 Task: open an excel sheet and write heading  Money ManagerAdd Descriptions in a column and its values below  'Salary, Rent, Groceries, Utilities, Dining out, Transportation & Entertainment. 'Add Categories in next column and its values below  Income, Expense, Expense, Expense, Expense, Expense & Expense. Add Amount in next column and its values below  $2,500, $800, $200, $100, $50, $30 & $100Add Dates in next column and its values below  2023-05-01, 2023-05-05, 2023-05-10, 2023-05-15, 2023-05-20, 2023-05-25 & 2023-05-31Save page Investmentbook
Action: Mouse moved to (36, 191)
Screenshot: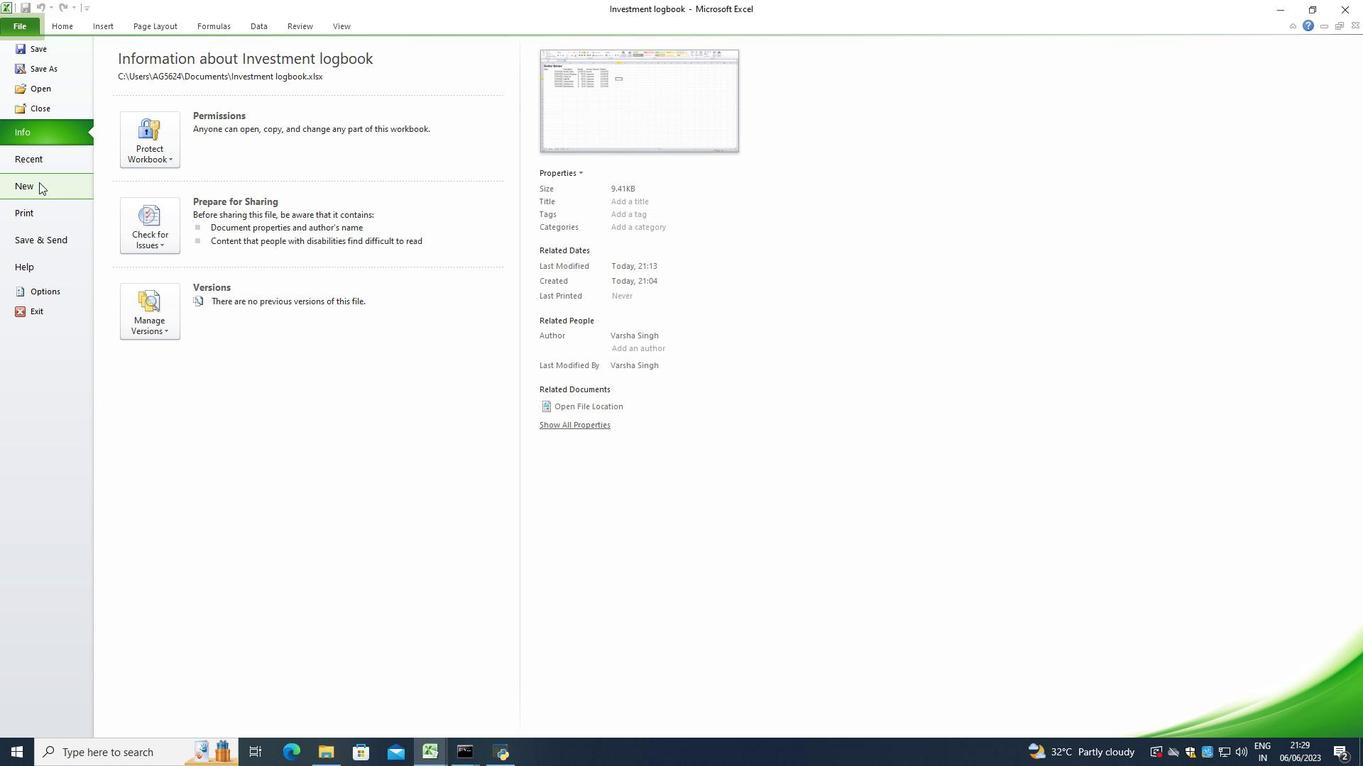 
Action: Mouse pressed left at (36, 191)
Screenshot: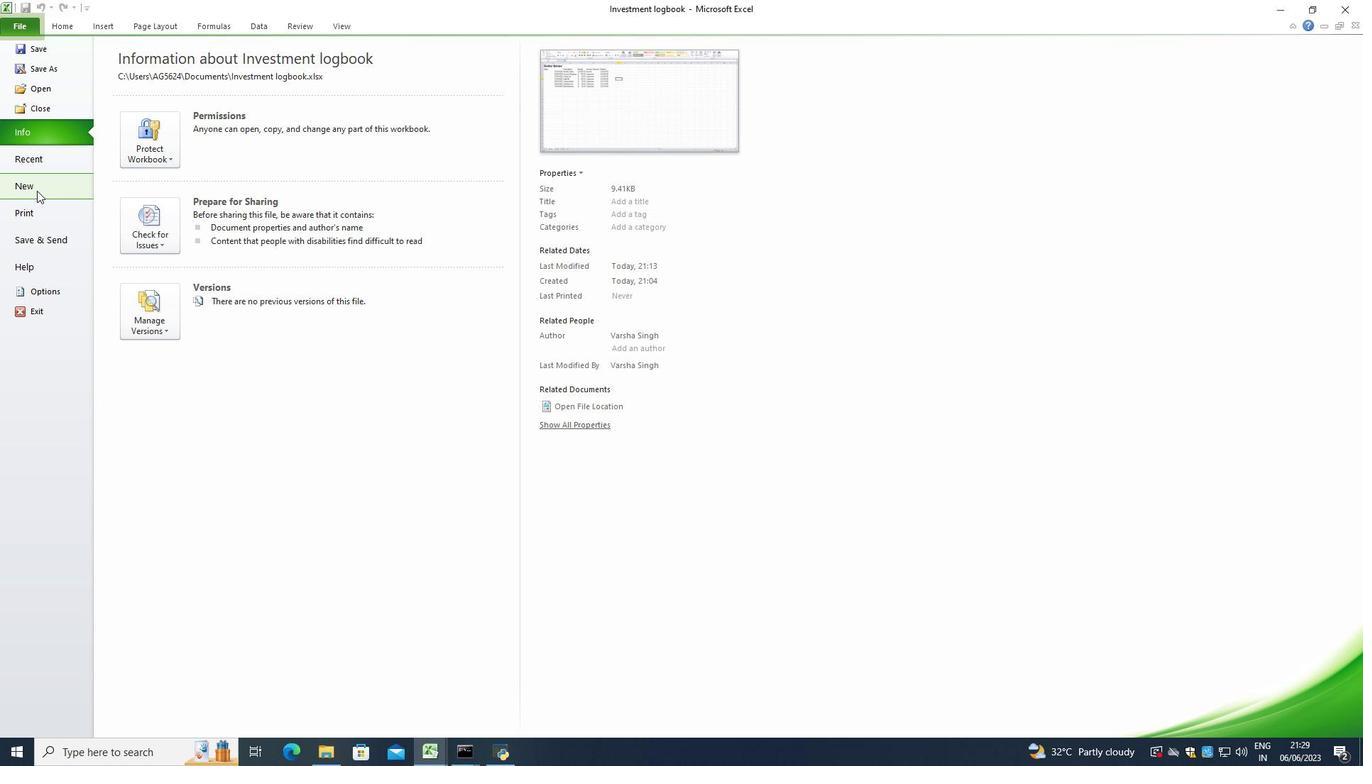 
Action: Mouse moved to (150, 154)
Screenshot: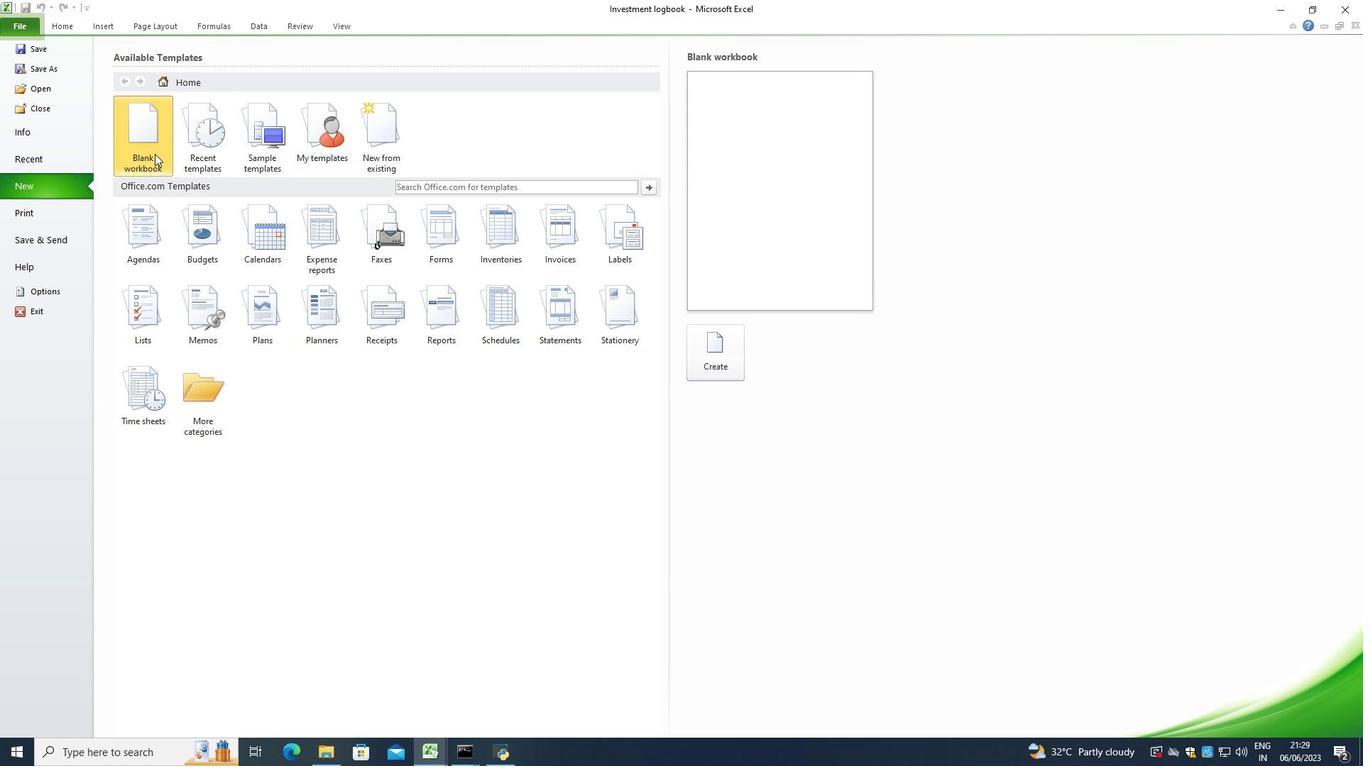 
Action: Mouse pressed left at (150, 154)
Screenshot: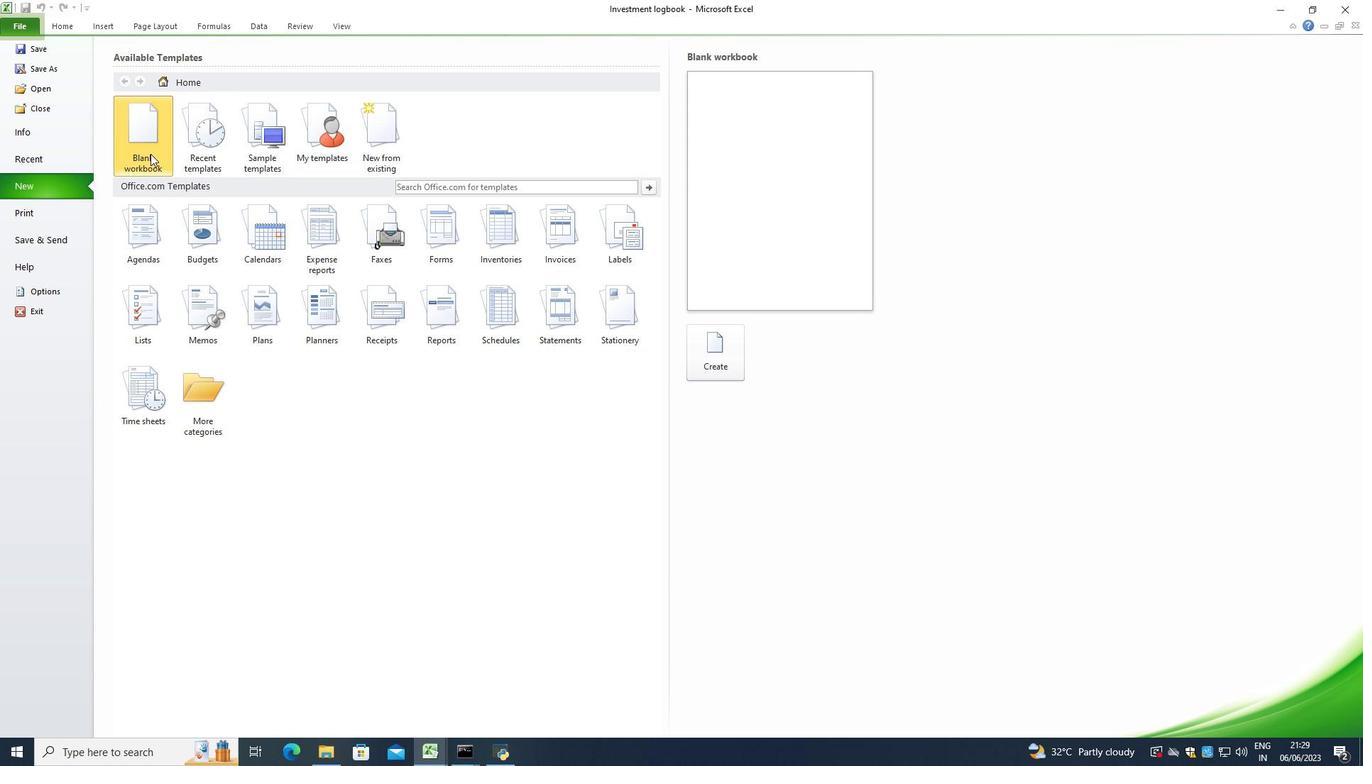 
Action: Mouse moved to (715, 349)
Screenshot: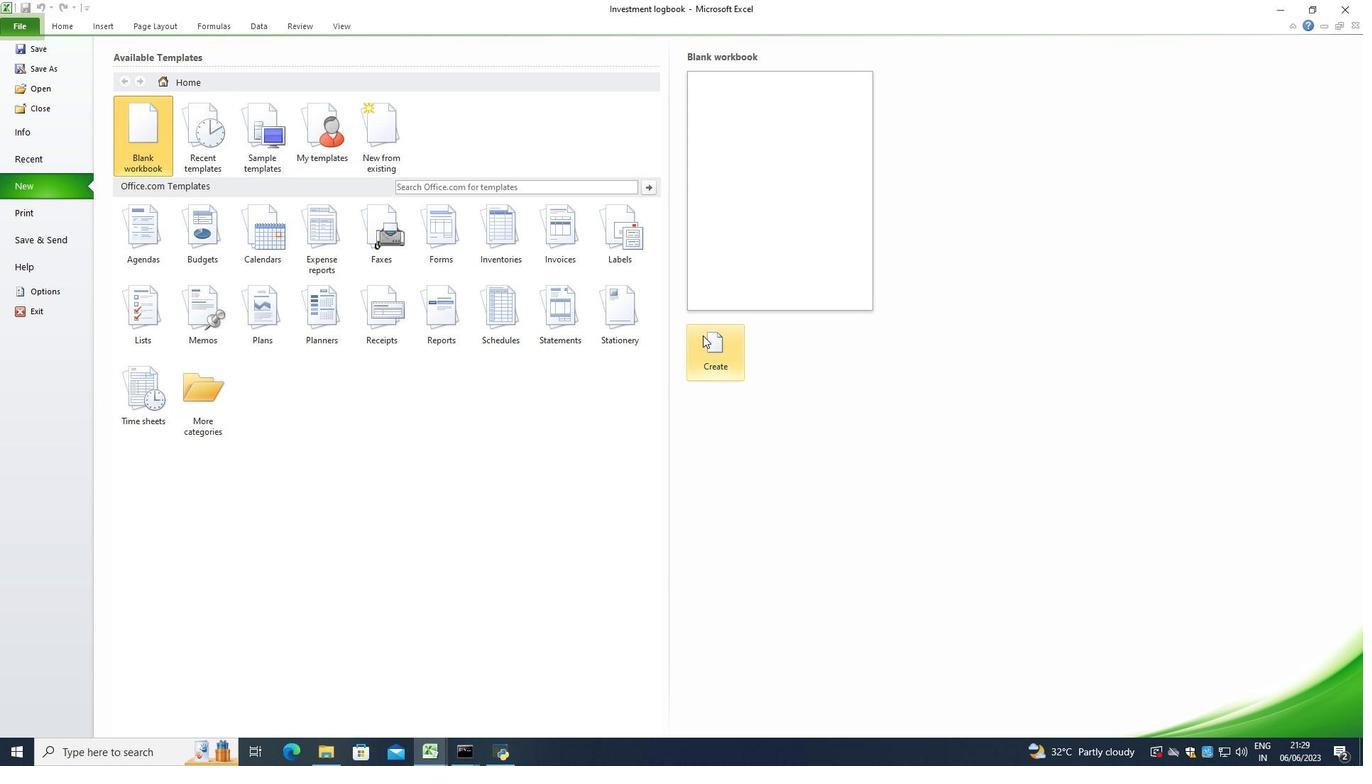 
Action: Mouse pressed left at (715, 349)
Screenshot: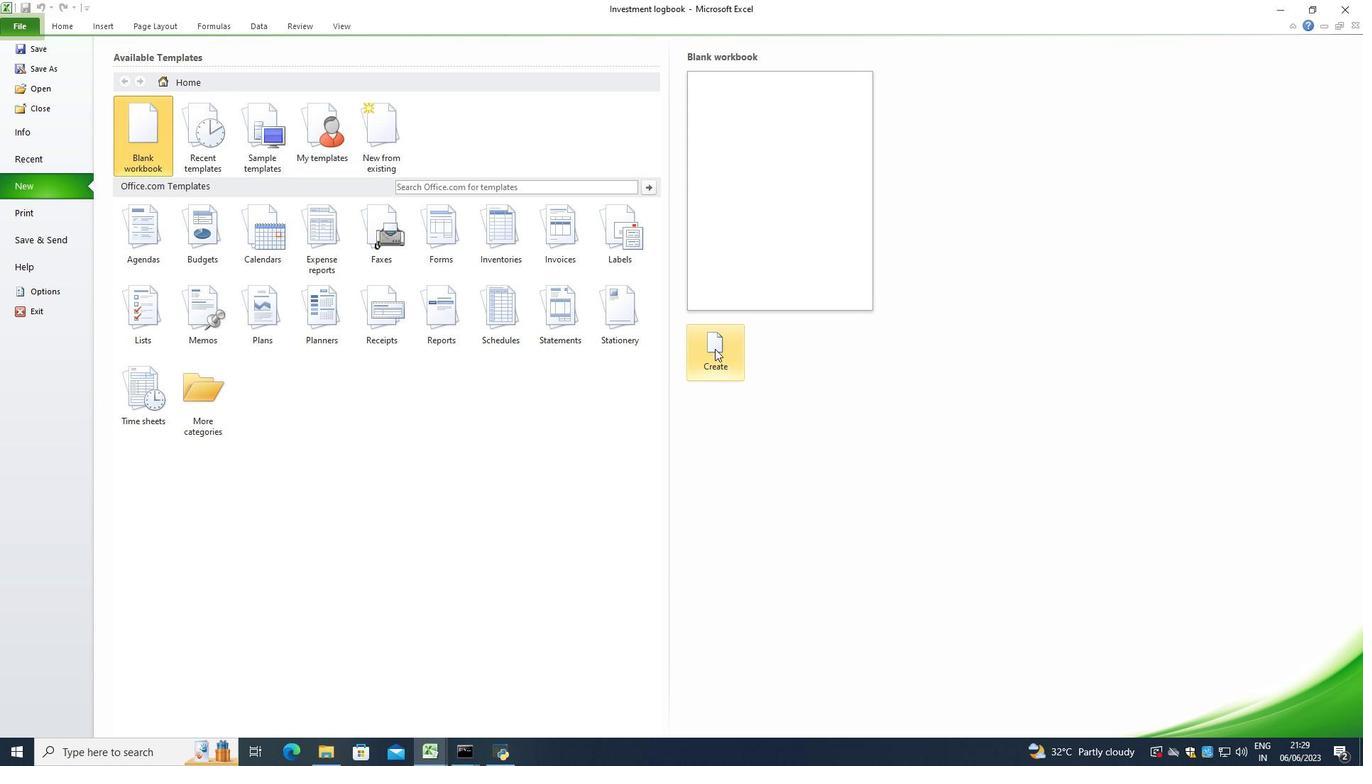 
Action: Mouse moved to (551, 321)
Screenshot: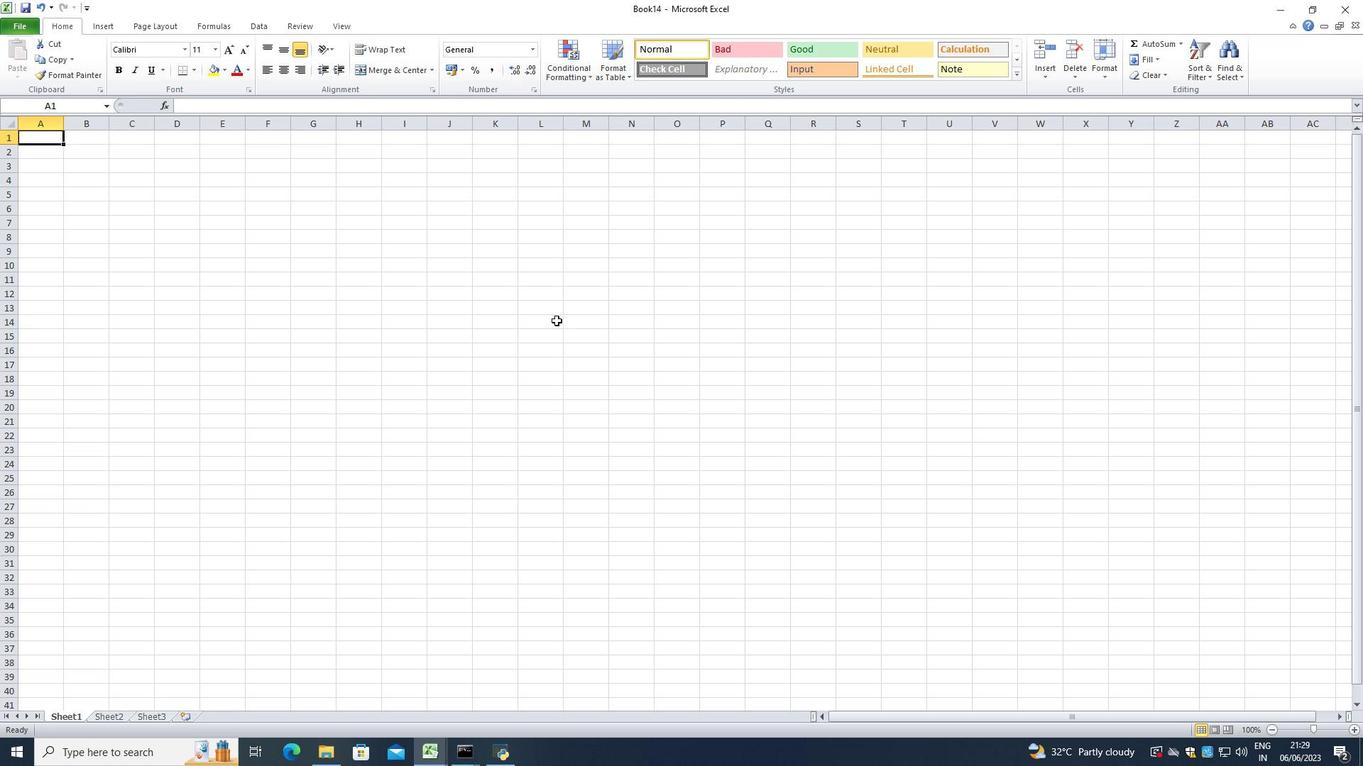 
Action: Key pressed <Key.shift><Key.shift><Key.shift>Money<Key.space><Key.shift>Manager<Key.enter><Key.shift><Key.shift><Key.shift><Key.shift><Key.shift><Key.shift><Key.shift><Key.shift><Key.shift>Descriptions<Key.enter><Key.shift><Key.shift><Key.shift><Key.shift><Key.shift>SA<Key.backspace>alary<Key.enter><Key.shift><Key.shift><Key.shift><Key.shift><Key.shift>Rent<Key.enter><Key.shift><Key.shift><Key.shift><Key.shift><Key.shift><Key.shift><Key.shift><Key.shift><Key.shift><Key.shift><Key.shift><Key.shift><Key.shift><Key.shift><Key.shift><Key.shift><Key.shift><Key.shift><Key.shift><Key.shift><Key.shift><Key.shift><Key.shift><Key.shift>Groceries<Key.enter><Key.shift><Key.shift><Key.shift><Key.shift><Key.shift><Key.shift><Key.shift><Key.shift><Key.shift><Key.shift><Key.shift><Key.shift><Key.shift><Key.shift><Key.shift><Key.shift><Key.shift><Key.shift><Key.shift><Key.shift><Key.shift><Key.shift><Key.shift><Key.shift><Key.shift><Key.shift>Utilities<Key.enter><Key.shift><Key.shift>Dining<Key.space><Key.shift>Out<Key.enter><Key.shift><Key.shift><Key.shift><Key.shift><Key.shift><Key.shift><Key.shift><Key.shift><Key.shift><Key.shift><Key.shift>Transportation<Key.space><Key.shift><Key.shift><Key.shift><Key.shift><Key.shift><Key.shift><Key.shift>Entertainment<Key.shift_r><Key.shift_r><Key.shift_r><Key.shift_r><Key.shift_r><Key.shift_r><Key.shift_r><Key.shift_r><Key.shift_r><Key.shift_r><Key.shift_r><Key.shift_r><Key.shift_r><Key.shift_r><Key.shift_r><Key.shift_r><Key.shift_r><Key.shift_r><Key.shift_r><Key.left>
Screenshot: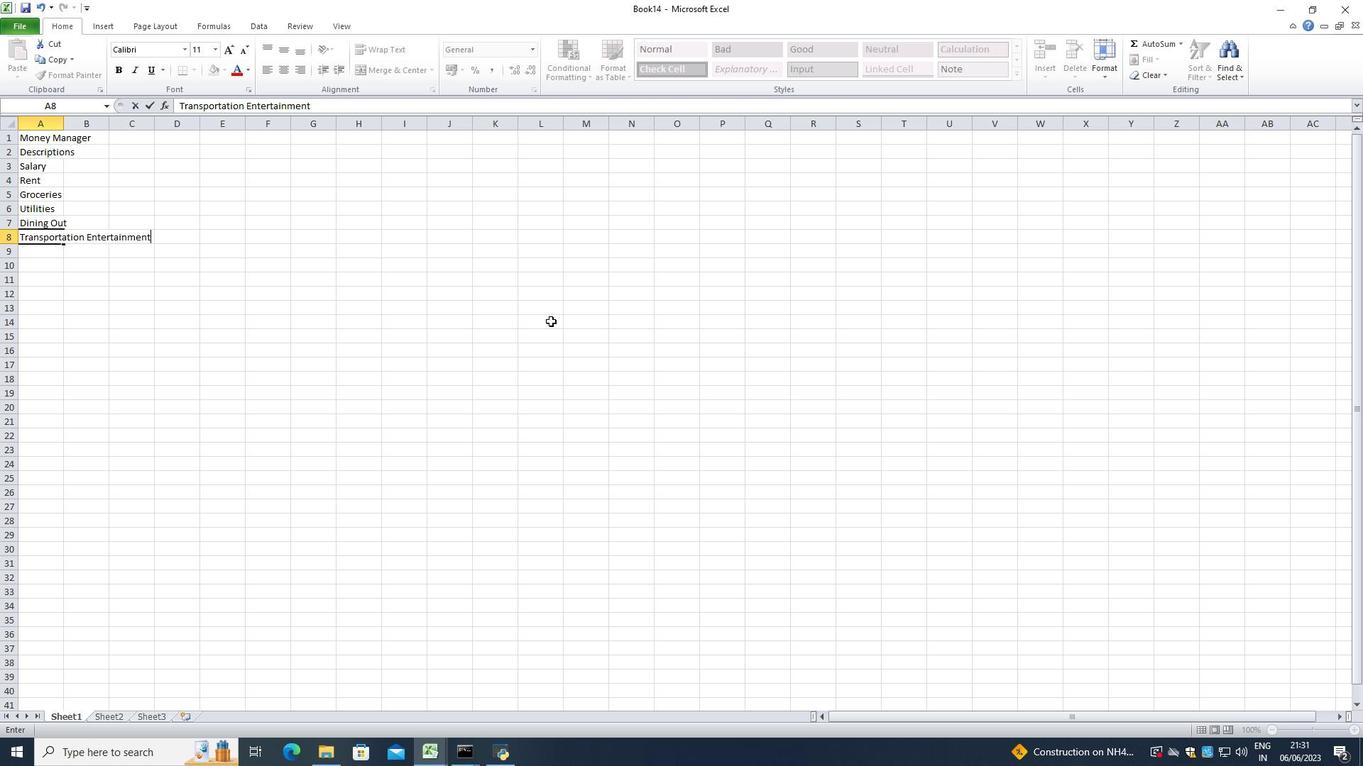 
Action: Mouse moved to (137, 240)
Screenshot: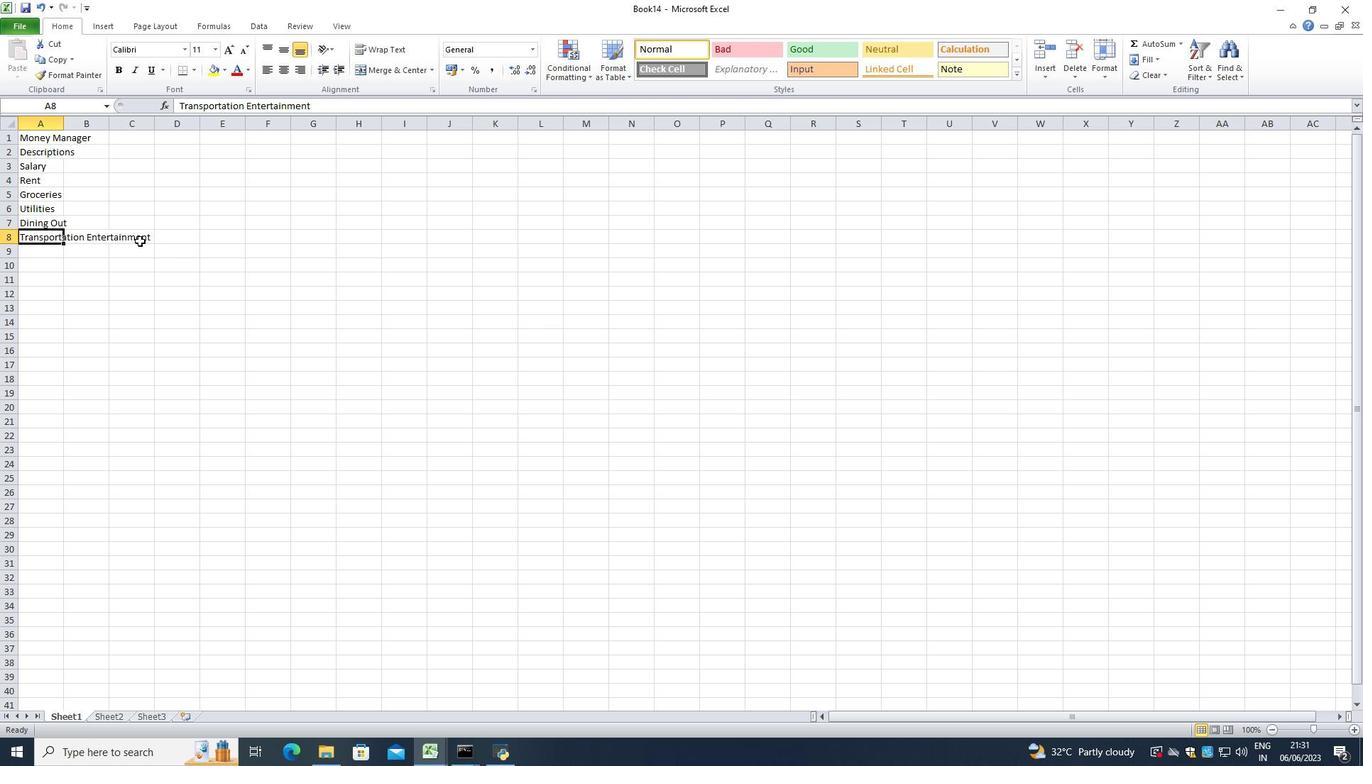 
Action: Mouse pressed left at (137, 240)
Screenshot: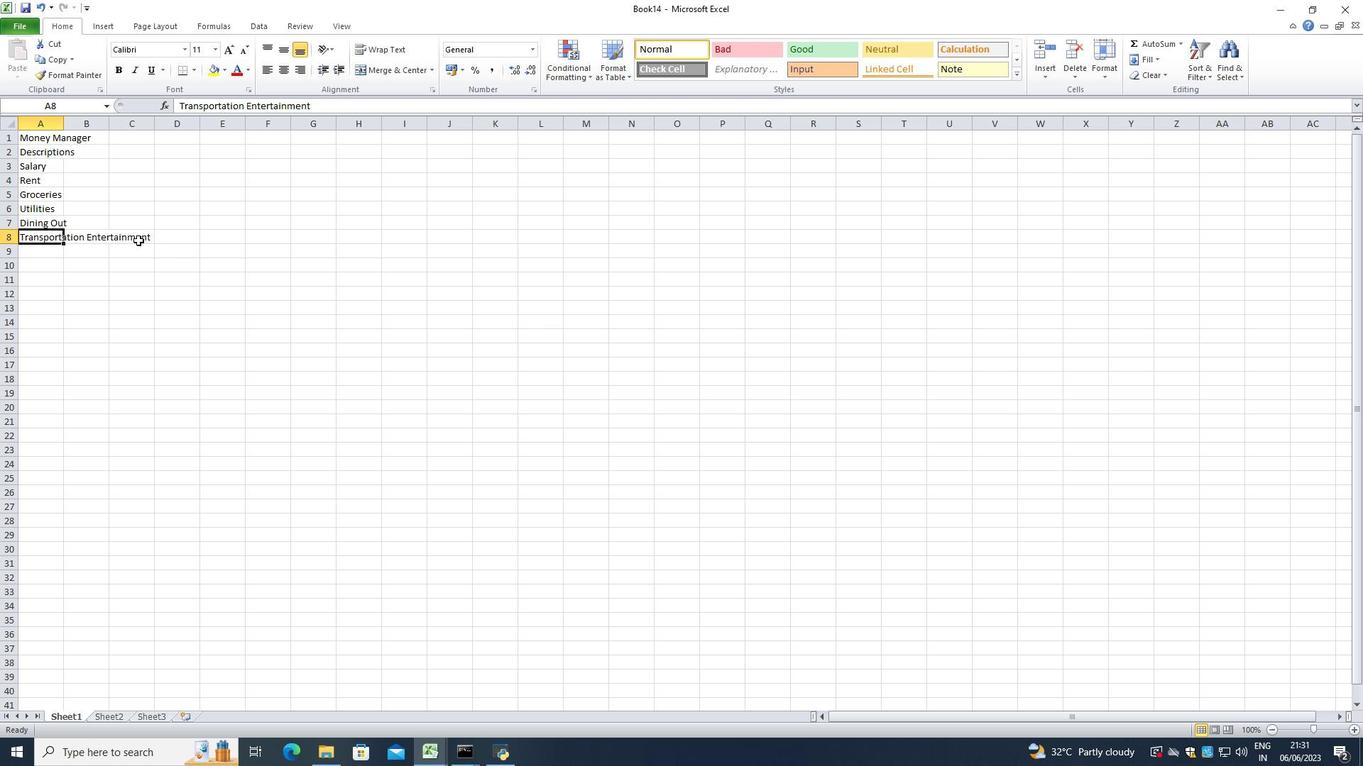 
Action: Mouse moved to (46, 239)
Screenshot: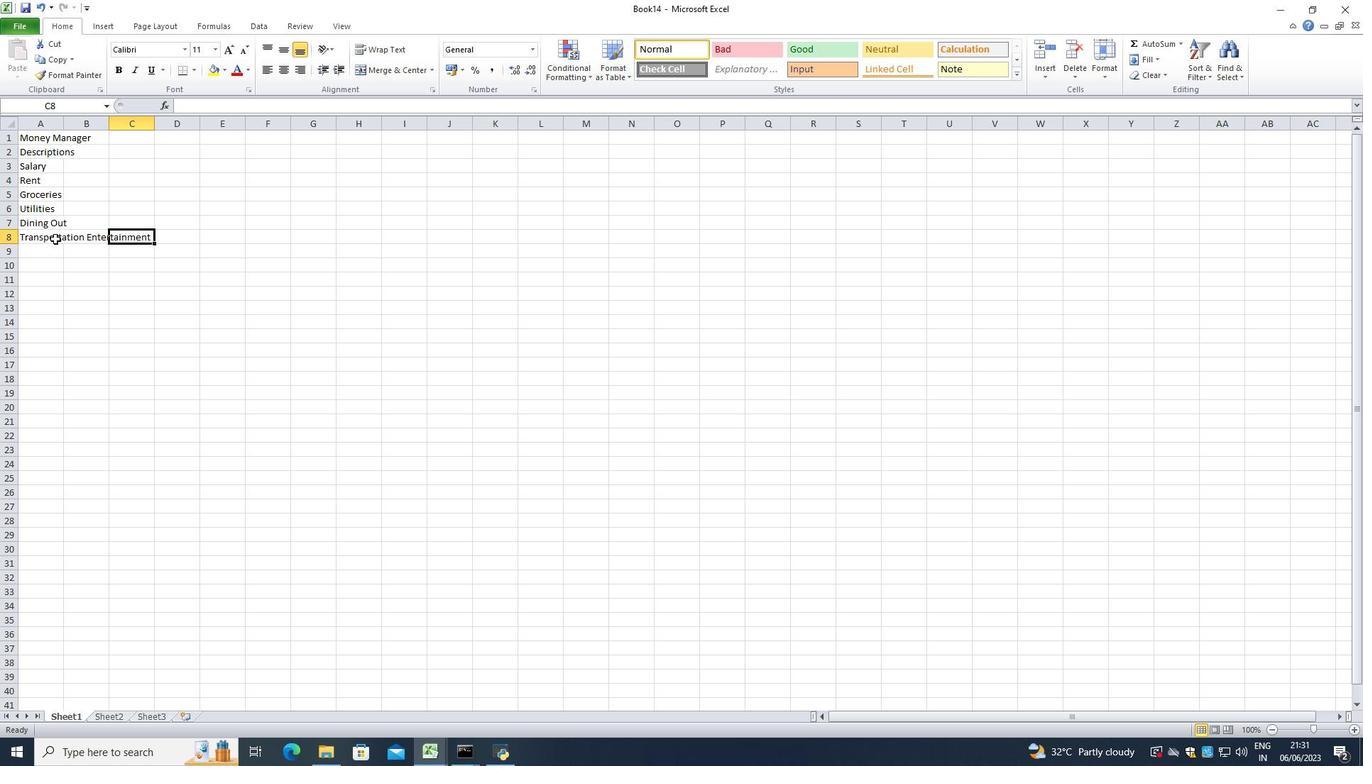 
Action: Mouse pressed left at (46, 239)
Screenshot: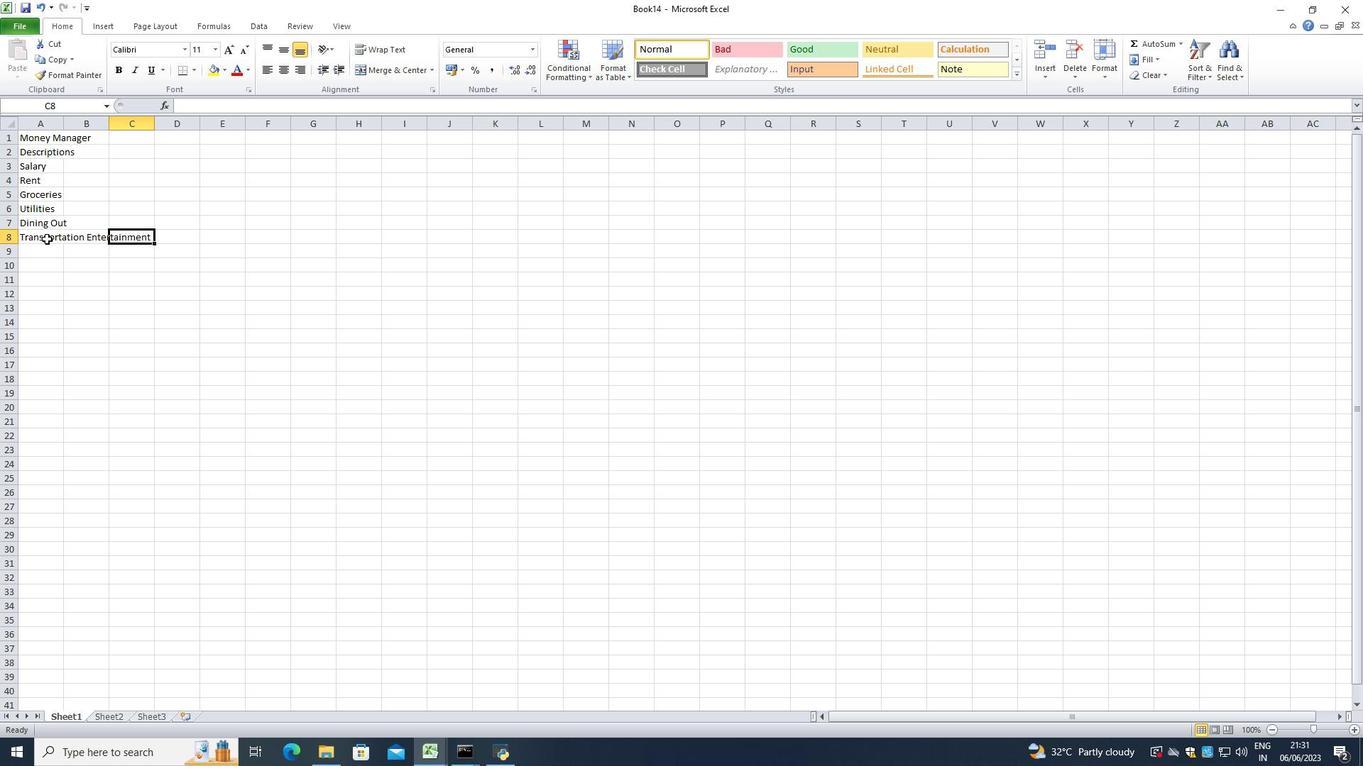 
Action: Key pressed <Key.backspace><Key.shift>Transportation<Key.enter><Key.shift>Entertainment<Key.enter>
Screenshot: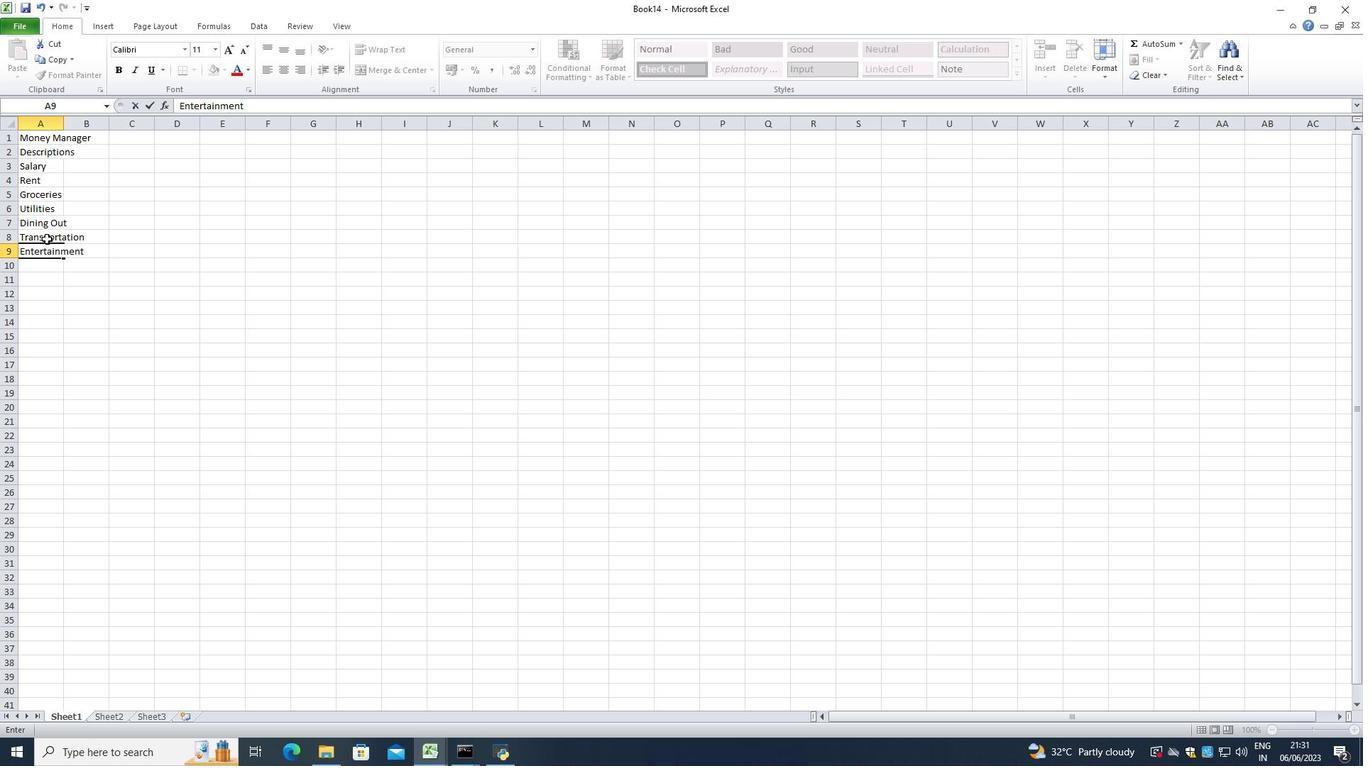 
Action: Mouse moved to (68, 127)
Screenshot: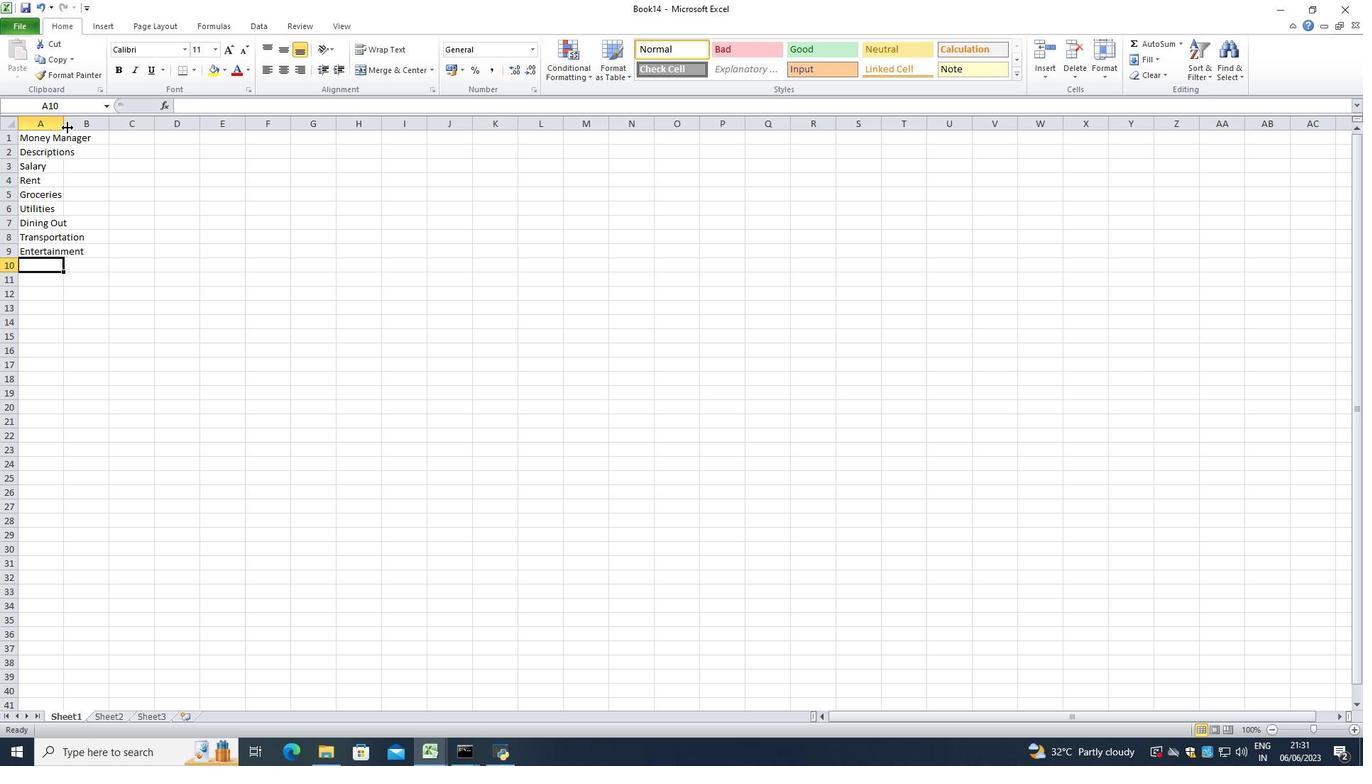 
Action: Mouse pressed left at (68, 127)
Screenshot: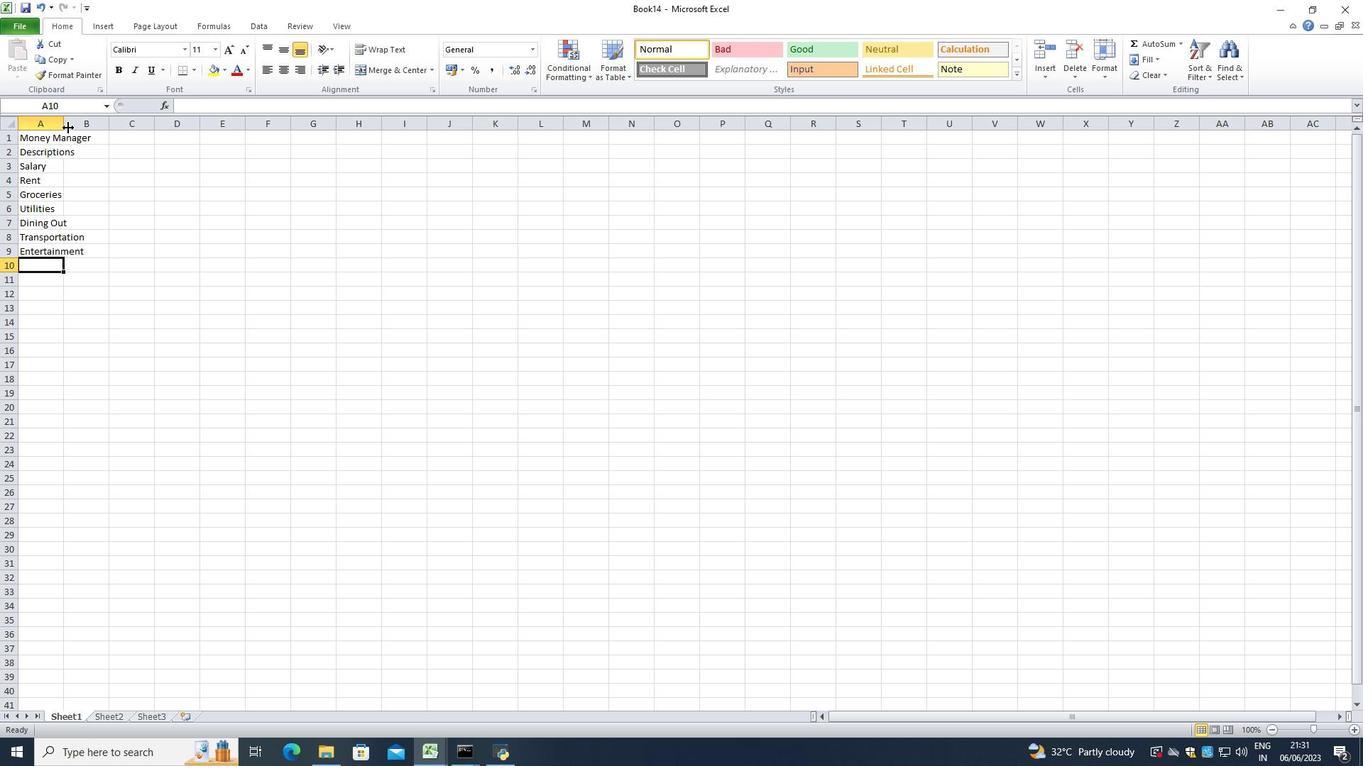 
Action: Mouse moved to (67, 127)
Screenshot: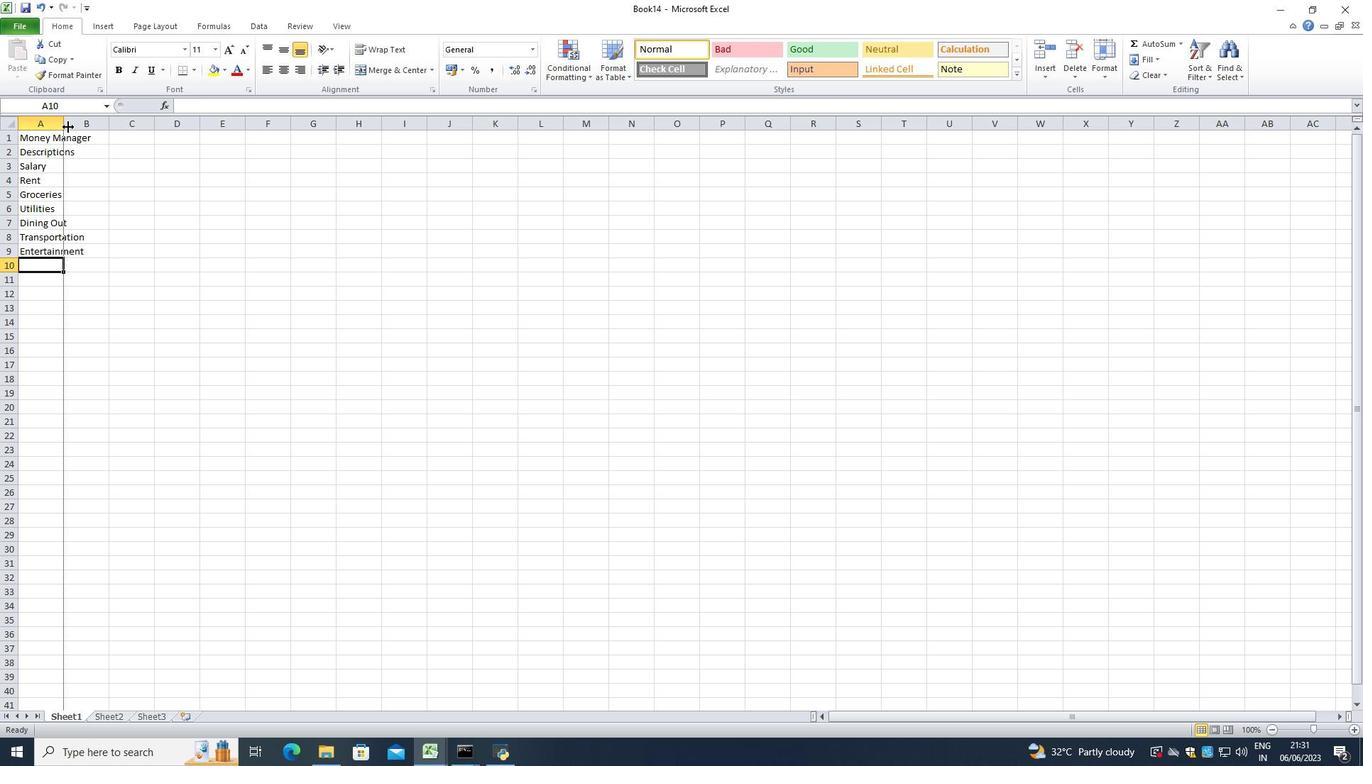 
Action: Mouse pressed left at (67, 127)
Screenshot: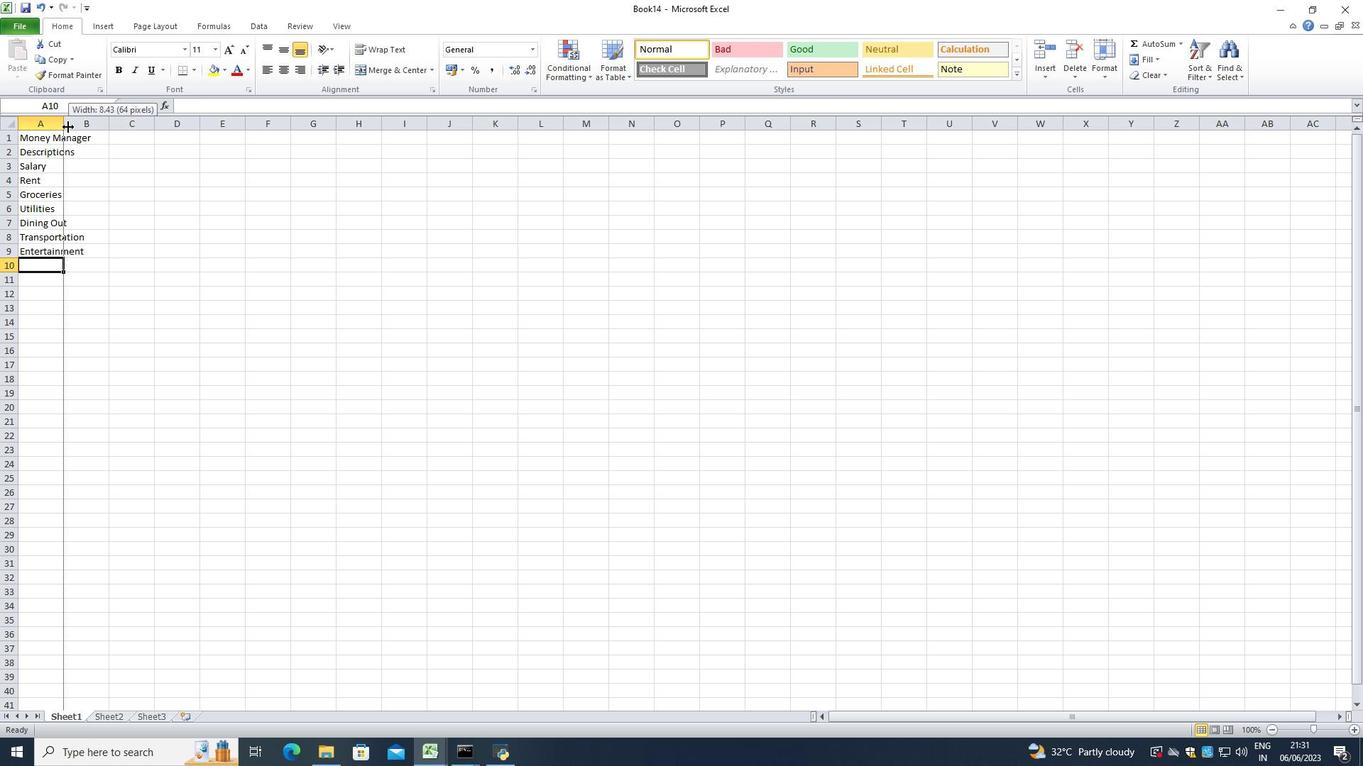 
Action: Mouse moved to (108, 151)
Screenshot: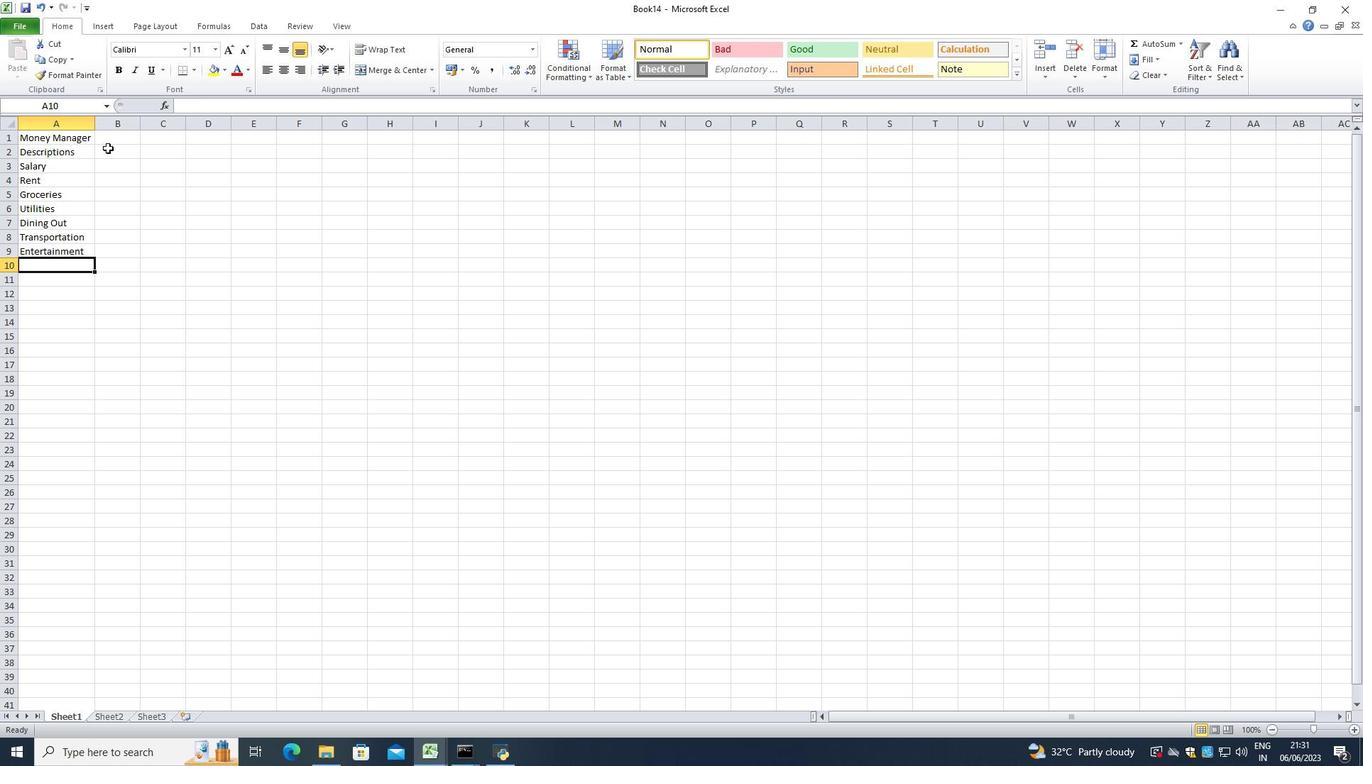 
Action: Mouse pressed left at (108, 151)
Screenshot: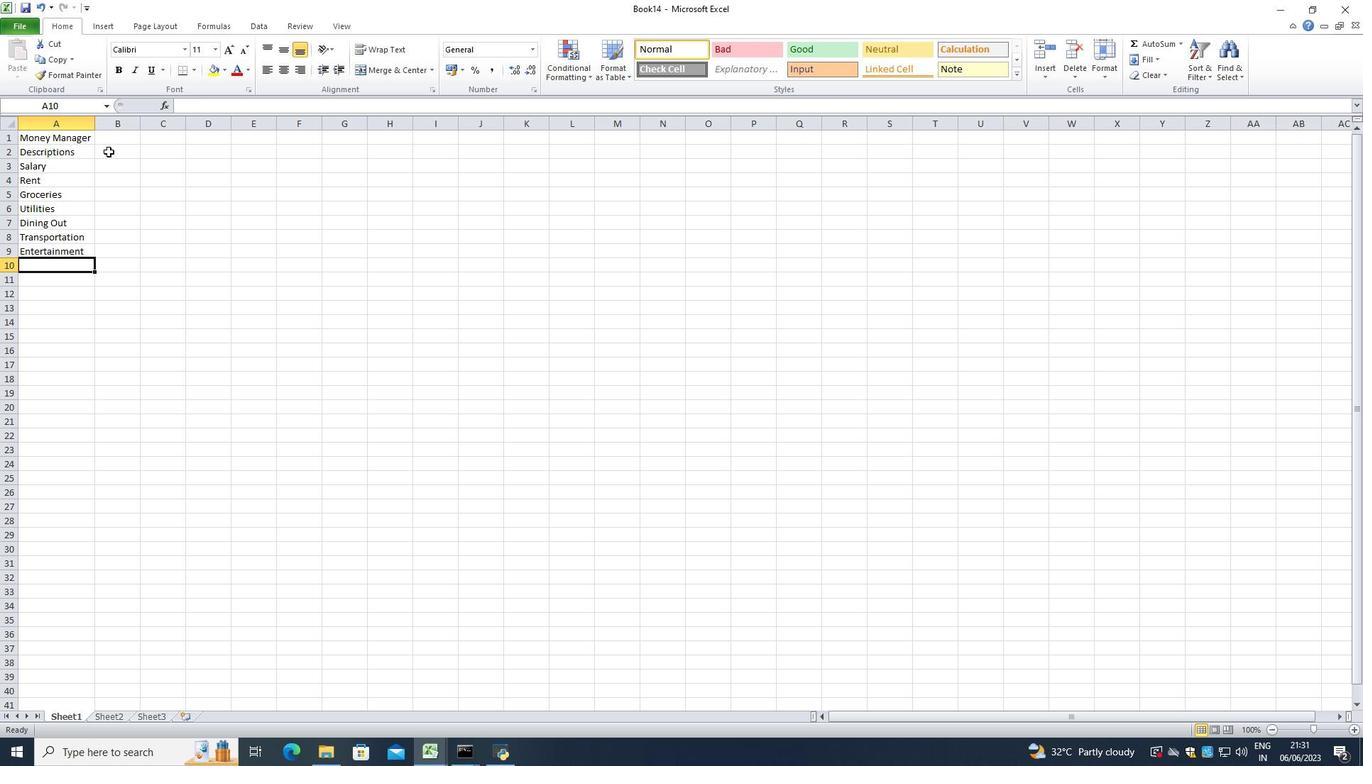 
Action: Mouse moved to (112, 151)
Screenshot: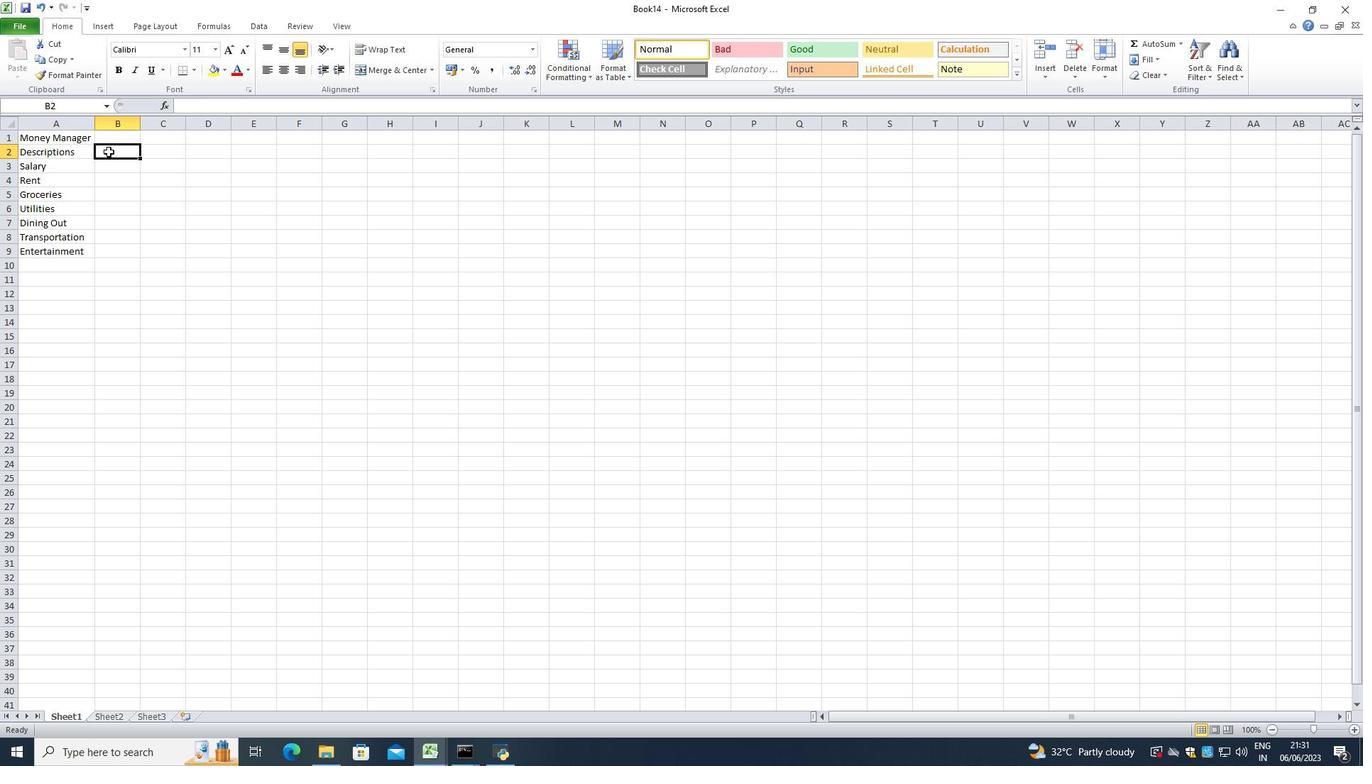 
Action: Key pressed <Key.shift><Key.shift><Key.shift><Key.shift><Key.shift><Key.shift><Key.shift><Key.shift><Key.shift><Key.shift>Categories<Key.enter><Key.shift><Key.shift>Income<Key.enter><Key.shift><Key.shift><Key.shift><Key.shift><Key.shift><Key.shift><Key.shift><Key.shift><Key.shift><Key.shift><Key.shift><Key.shift><Key.shift><Key.shift><Key.shift><Key.shift><Key.shift><Key.shift><Key.shift><Key.shift><Key.shift><Key.shift><Key.shift><Key.shift><Key.shift><Key.shift><Key.shift><Key.shift>Expense<Key.enter><Key.shift>Expense<Key.enter><Key.shift>Expense<Key.enter><Key.shift>Expense<Key.enter><Key.shift>Expense<Key.enter><Key.shift>Exo<Key.backspace>pense<Key.enter><Key.right><Key.up><Key.up><Key.up><Key.up><Key.up><Key.up><Key.up><Key.up>
Screenshot: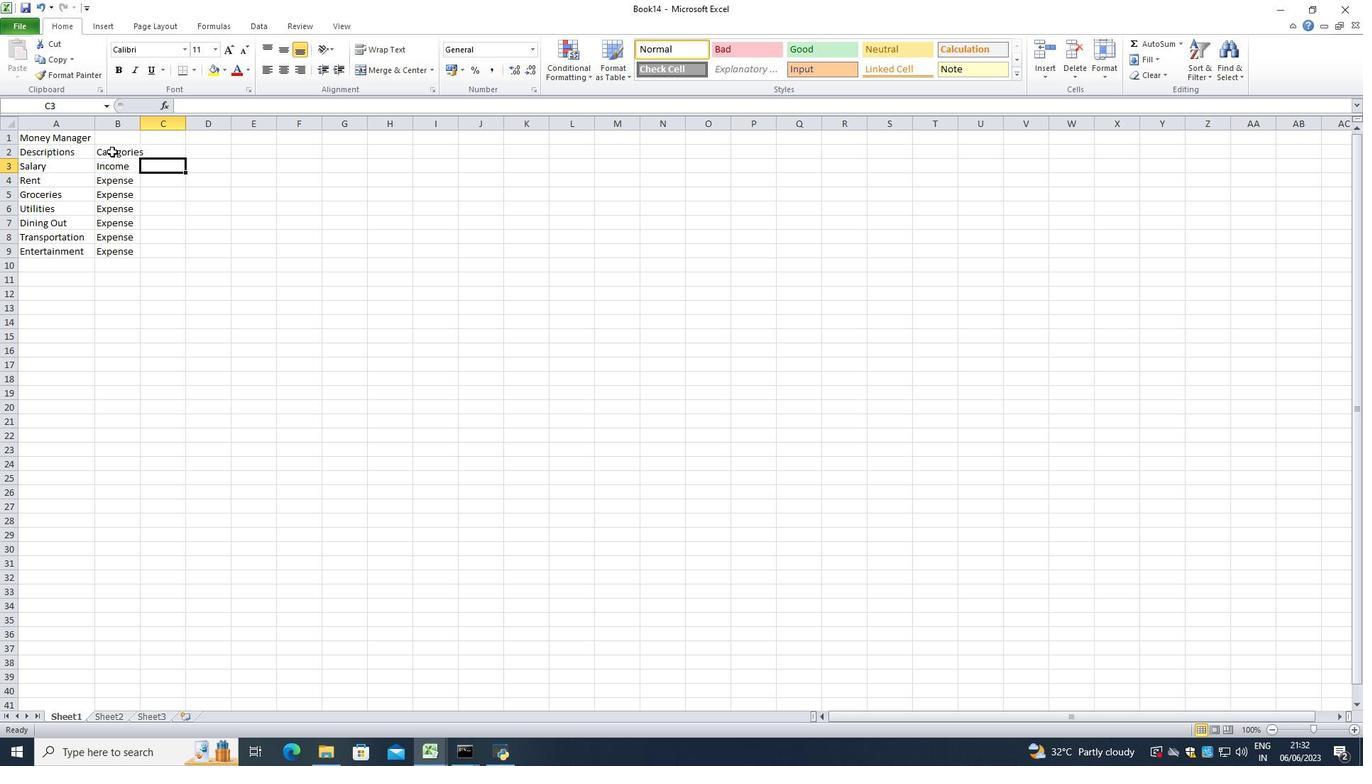 
Action: Mouse moved to (139, 125)
Screenshot: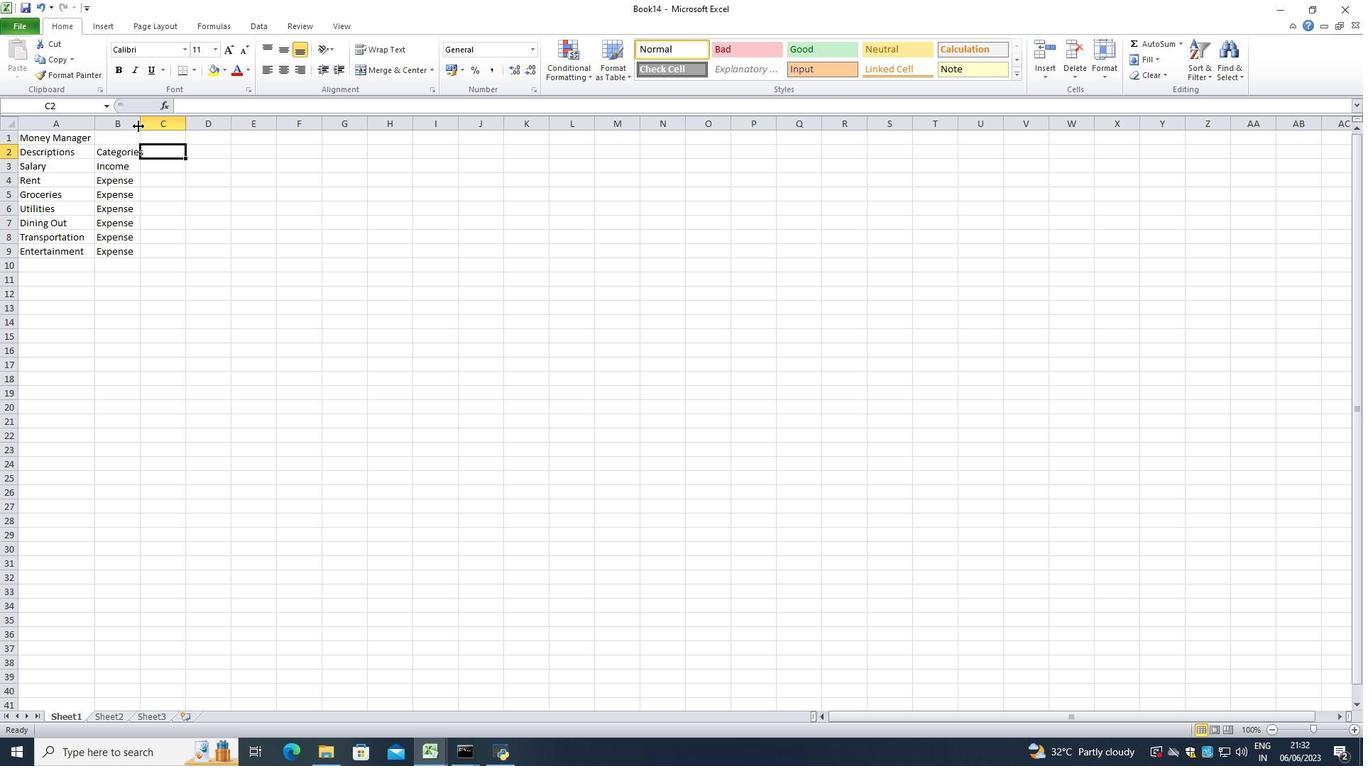 
Action: Mouse pressed left at (139, 125)
Screenshot: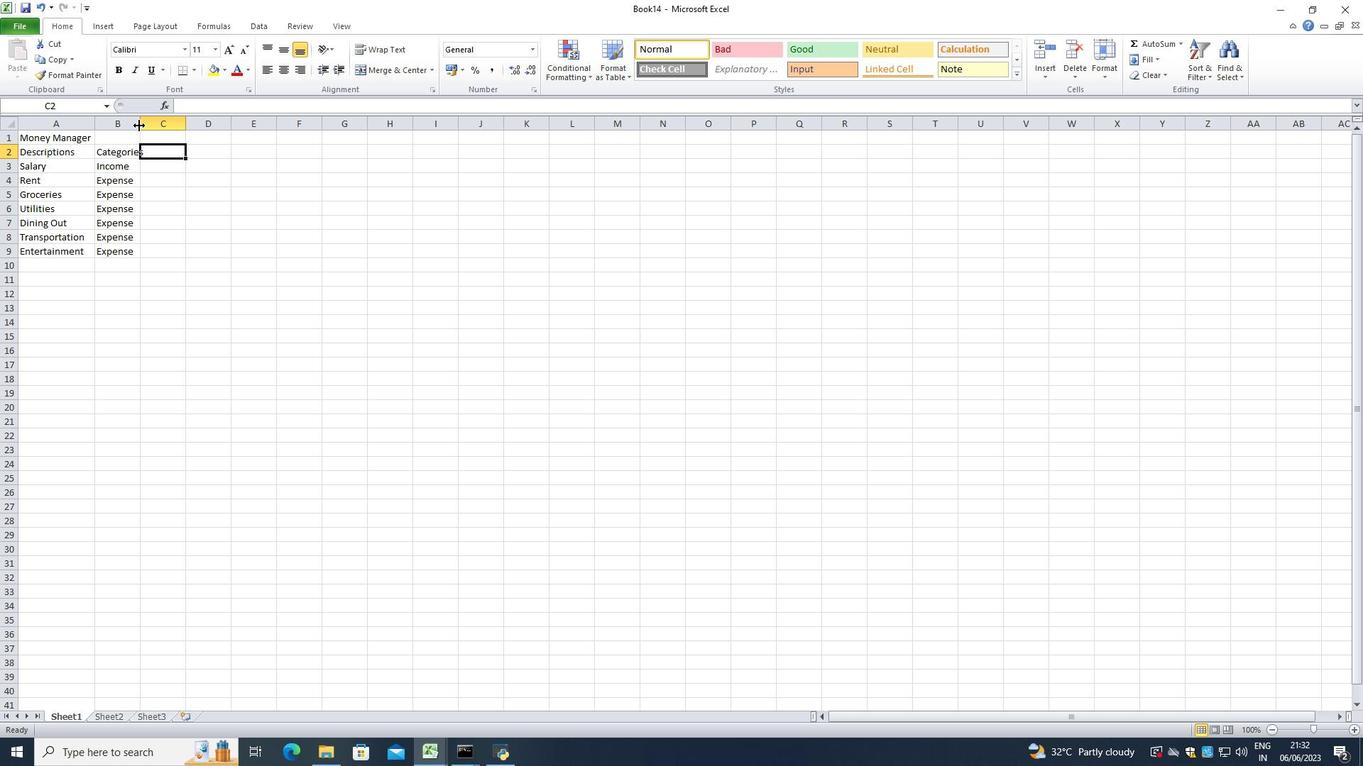 
Action: Mouse pressed left at (139, 125)
Screenshot: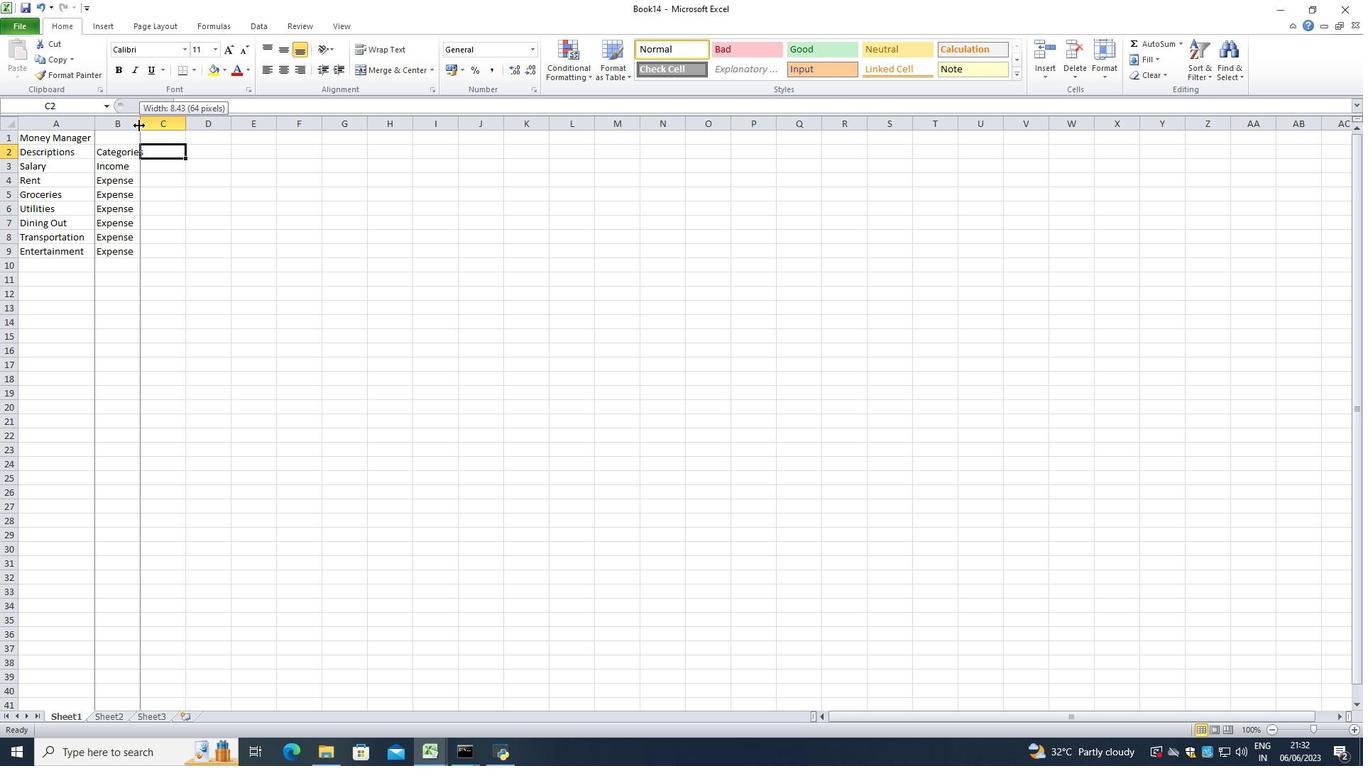 
Action: Mouse moved to (138, 125)
Screenshot: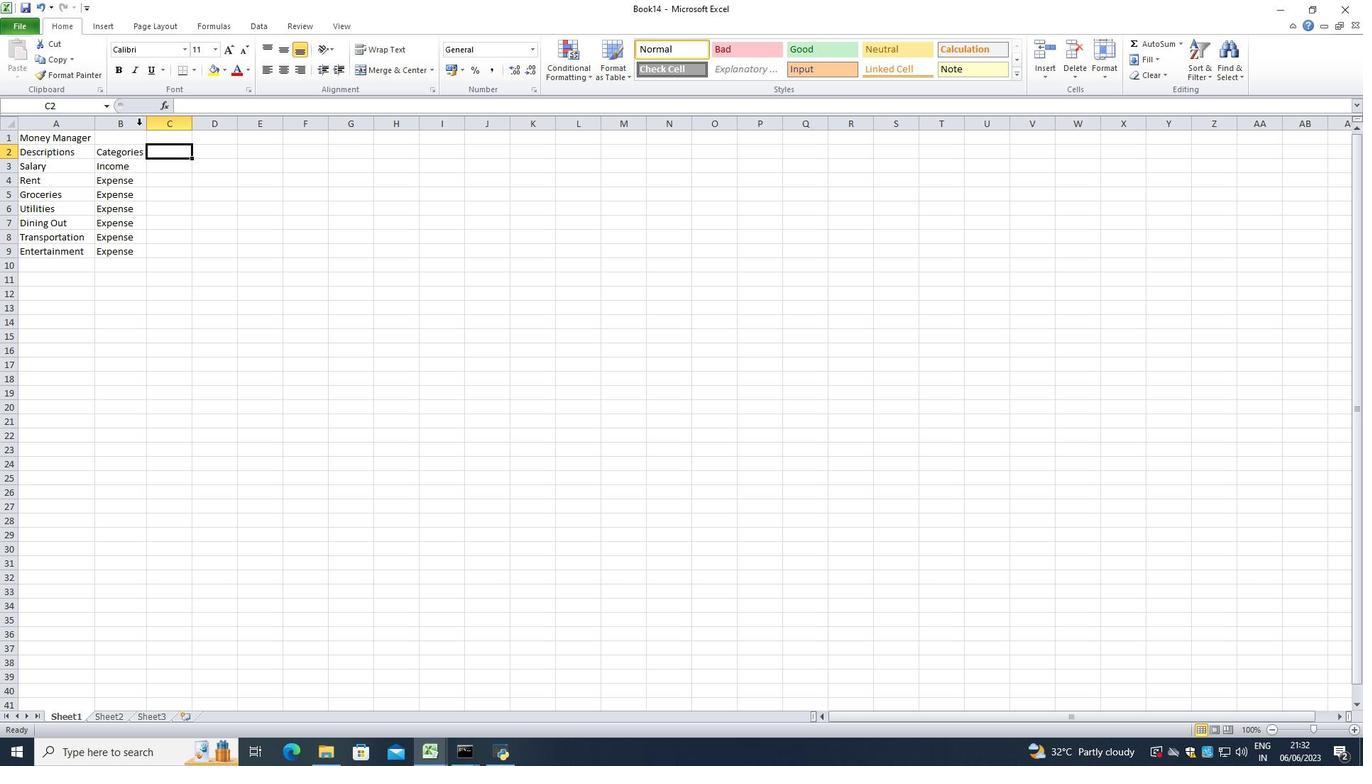 
Action: Key pressed <Key.shift>Amount<Key.enter>2500<Key.enter>800<Key.enter>200<Key.enter>100<Key.enter>50<Key.enter>30<Key.enter>100<Key.enter>
Screenshot: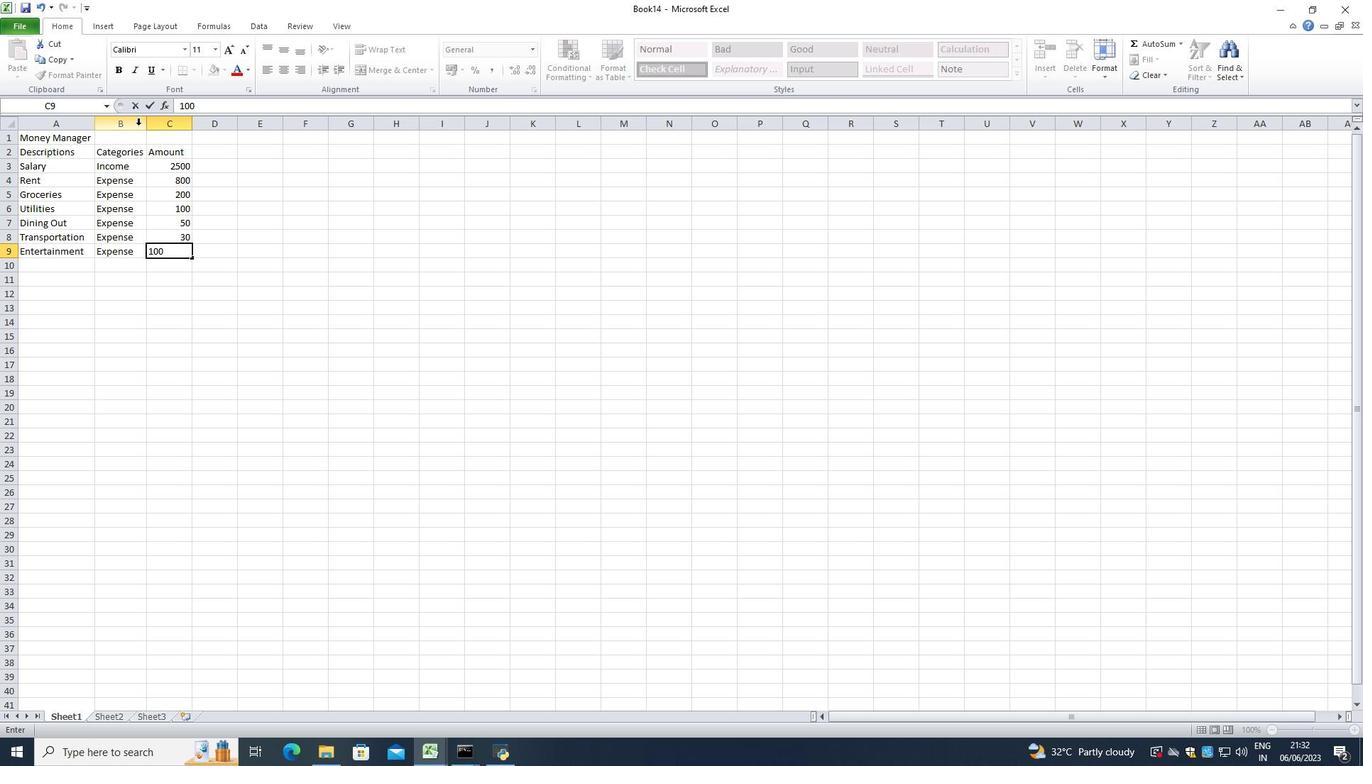 
Action: Mouse moved to (164, 166)
Screenshot: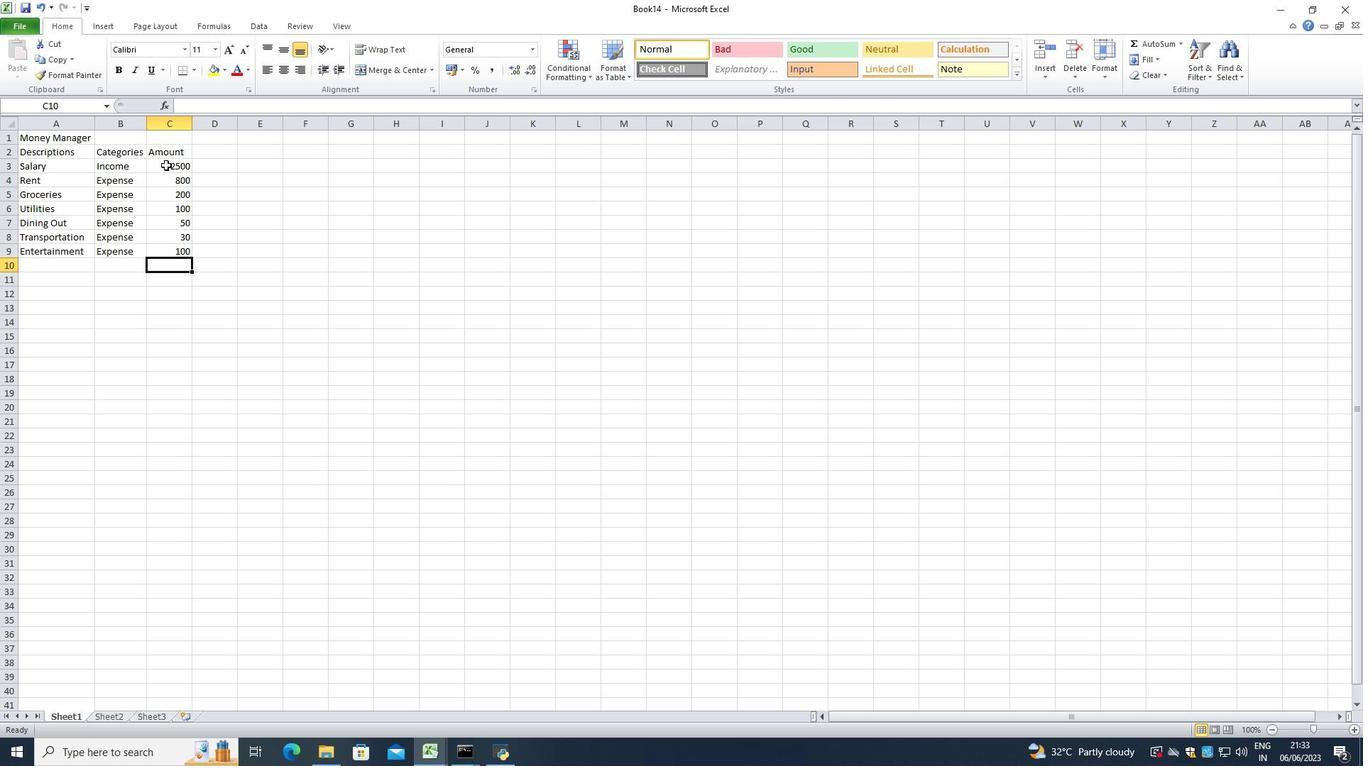
Action: Mouse pressed left at (164, 166)
Screenshot: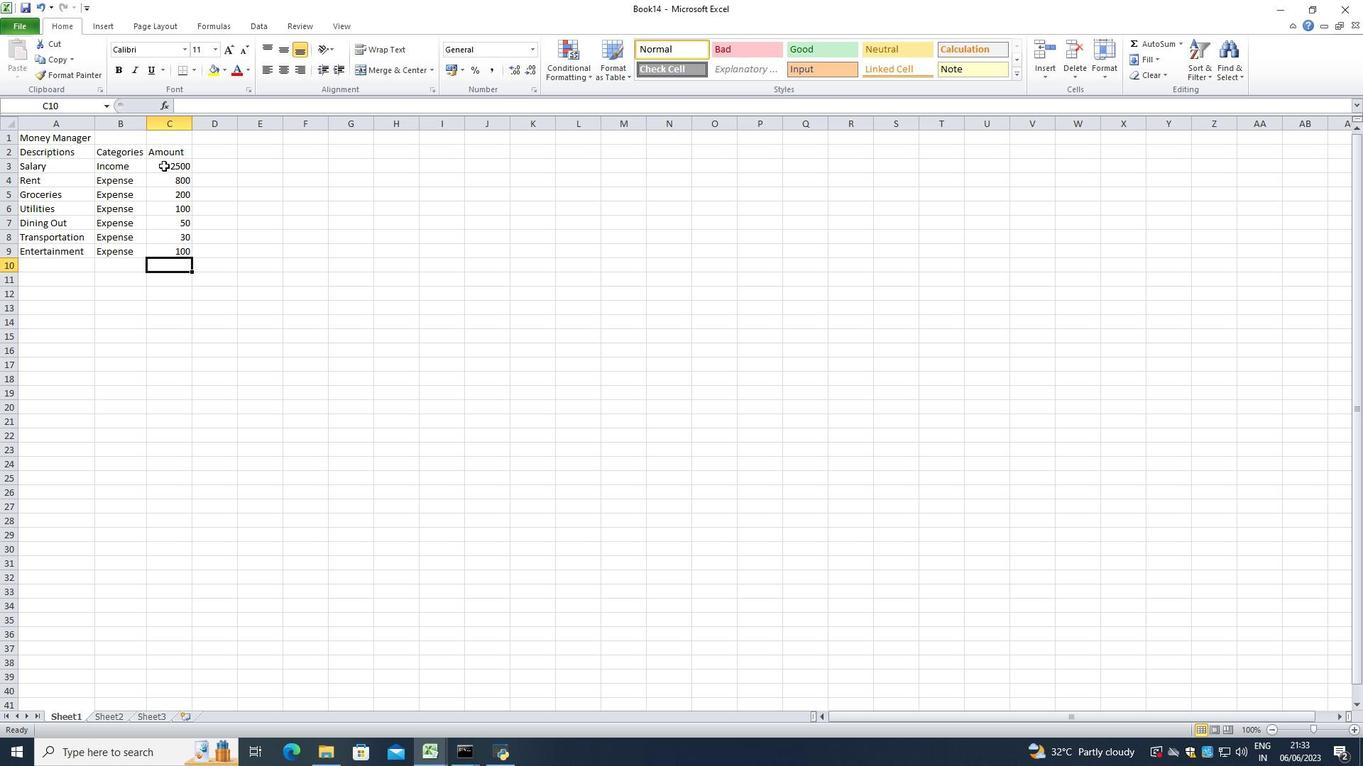 
Action: Mouse moved to (461, 72)
Screenshot: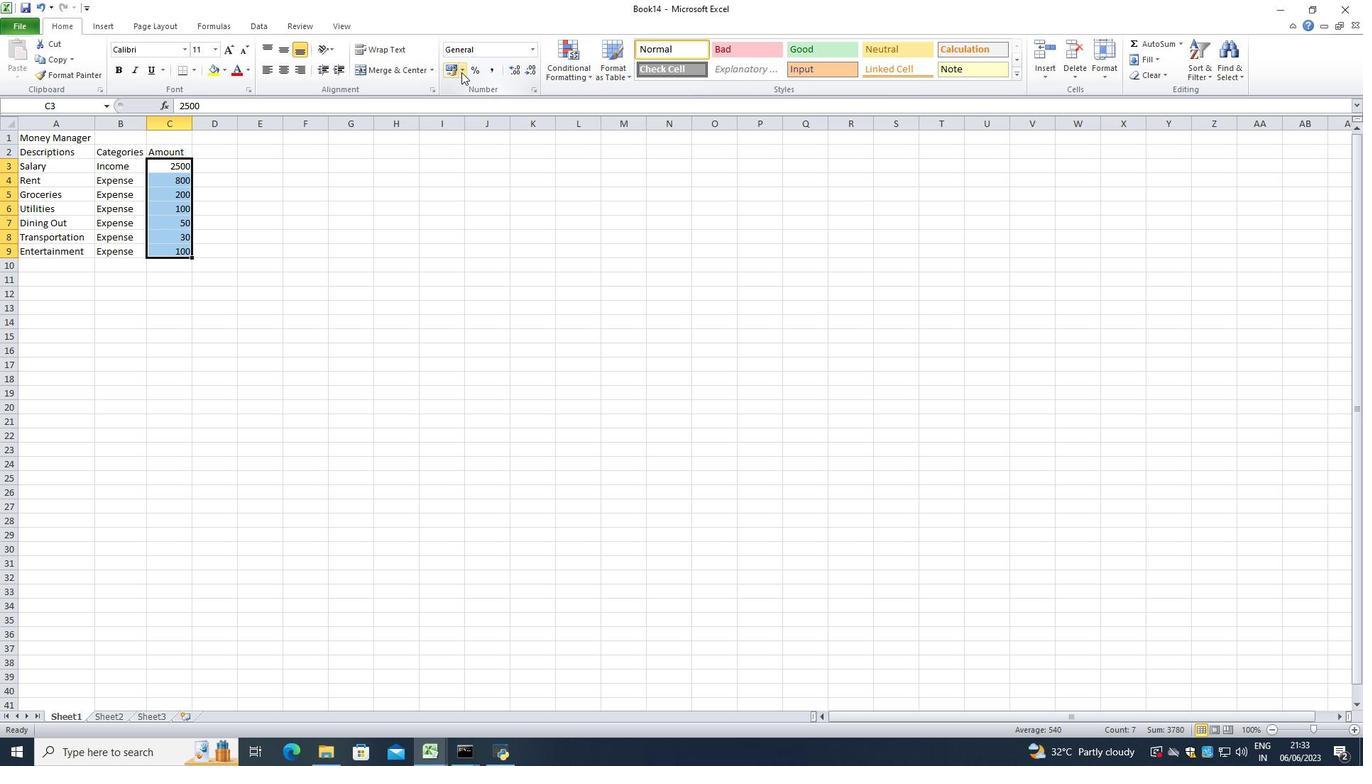 
Action: Mouse pressed left at (461, 72)
Screenshot: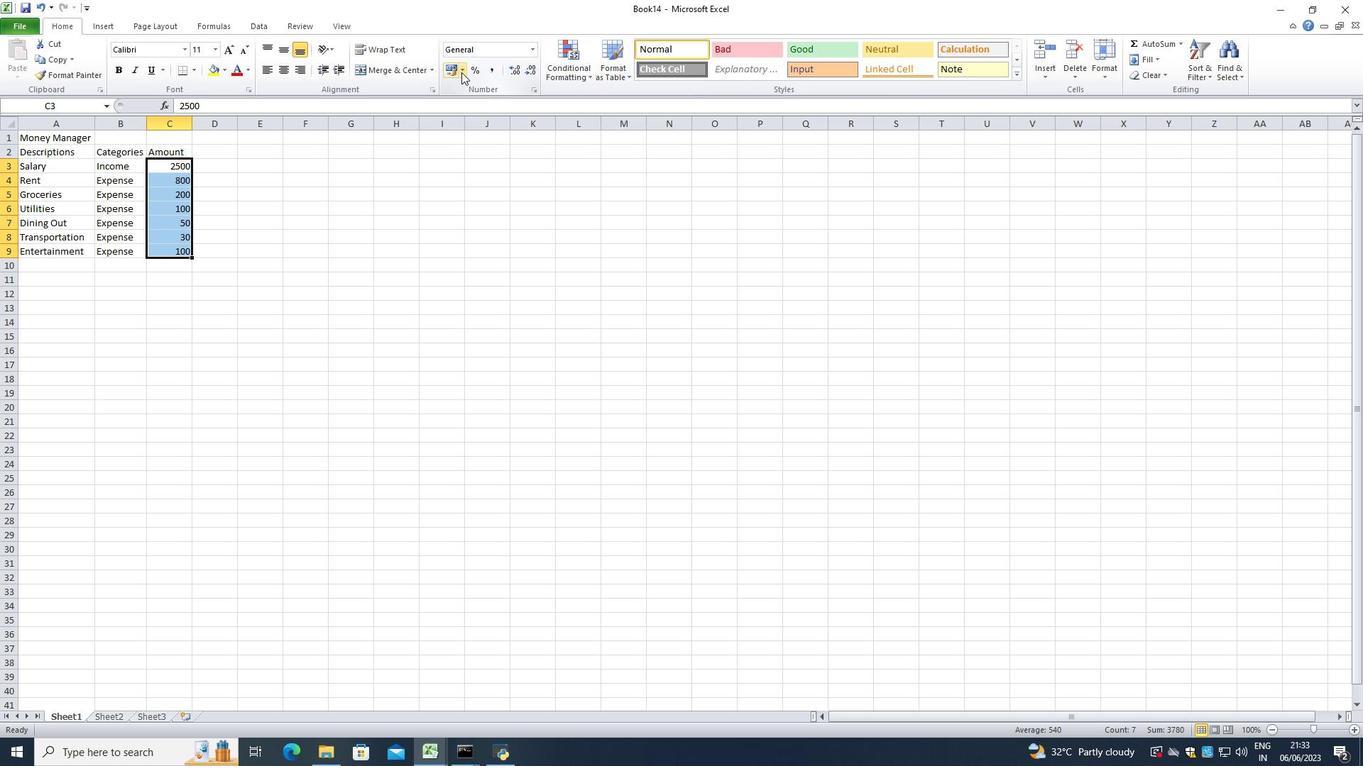 
Action: Mouse moved to (482, 105)
Screenshot: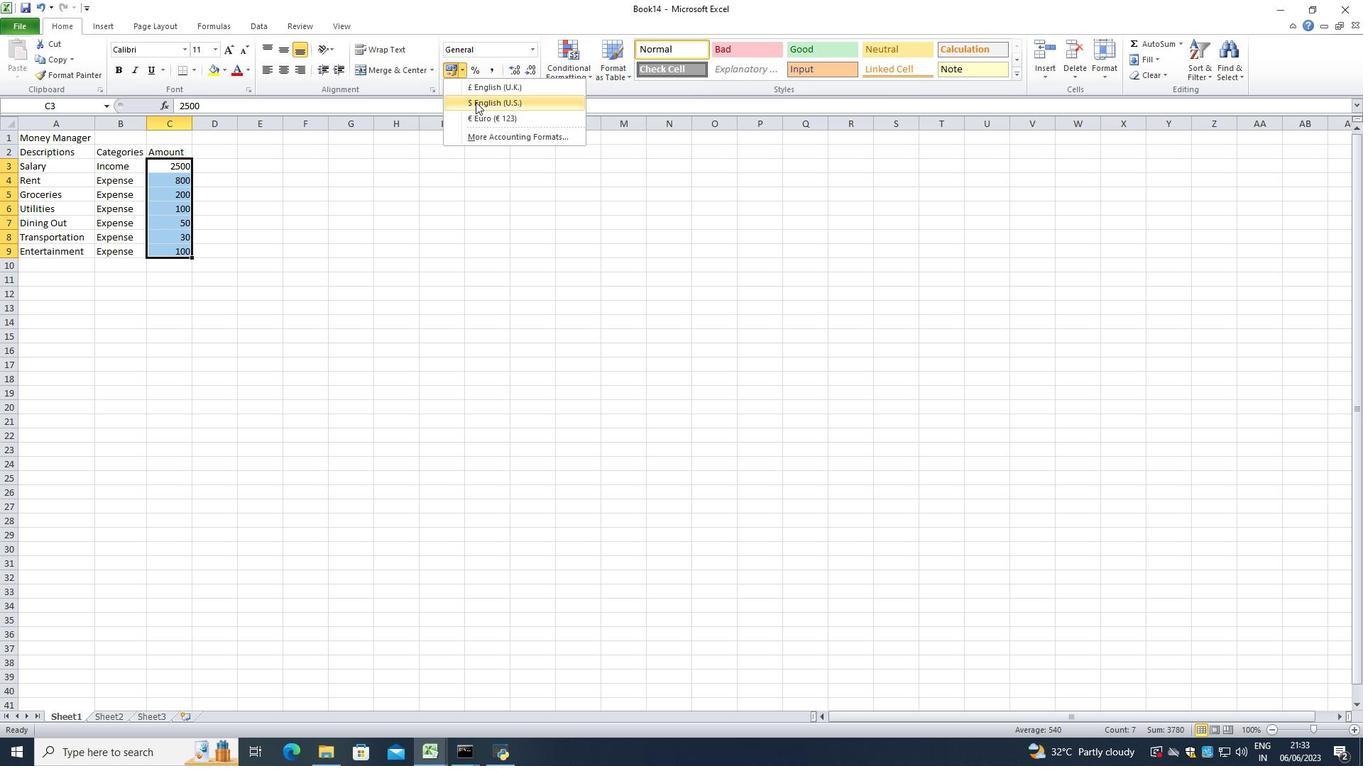 
Action: Mouse pressed left at (482, 105)
Screenshot: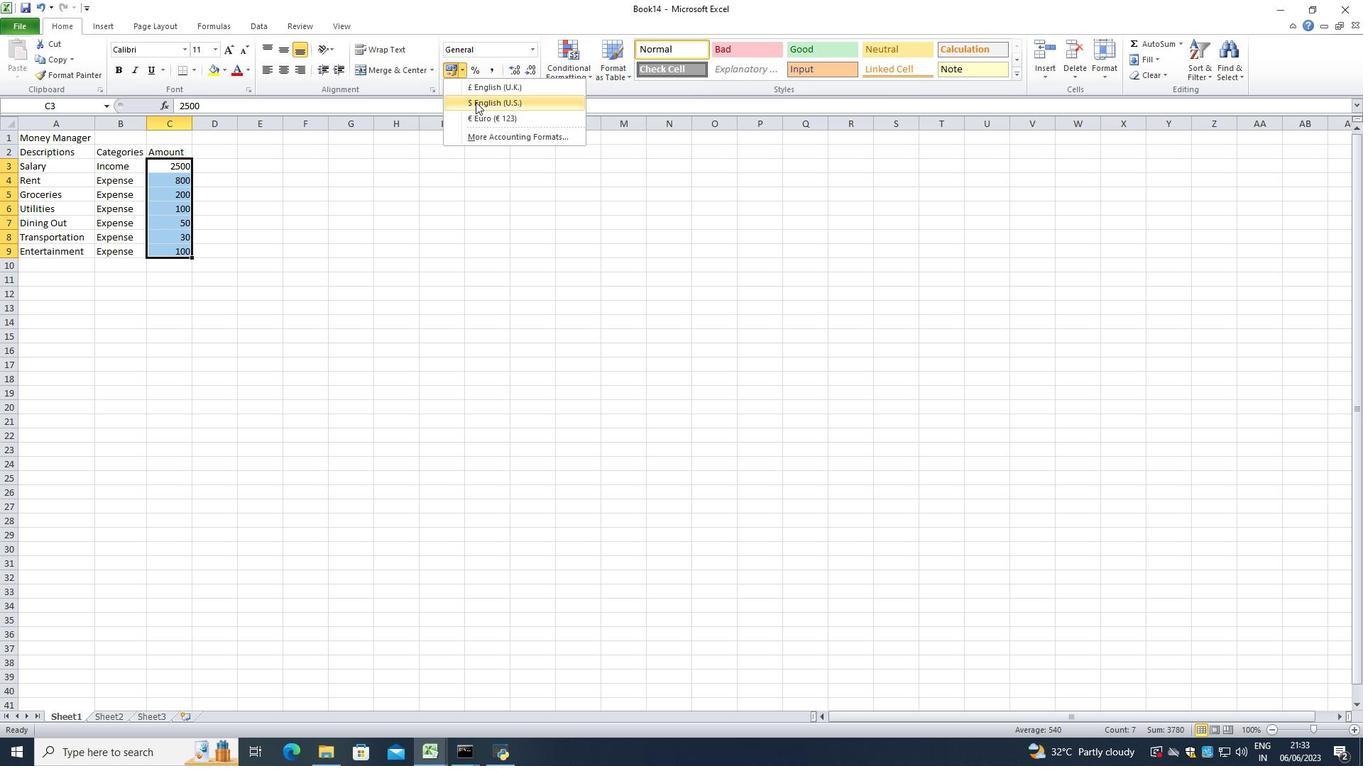 
Action: Mouse moved to (209, 153)
Screenshot: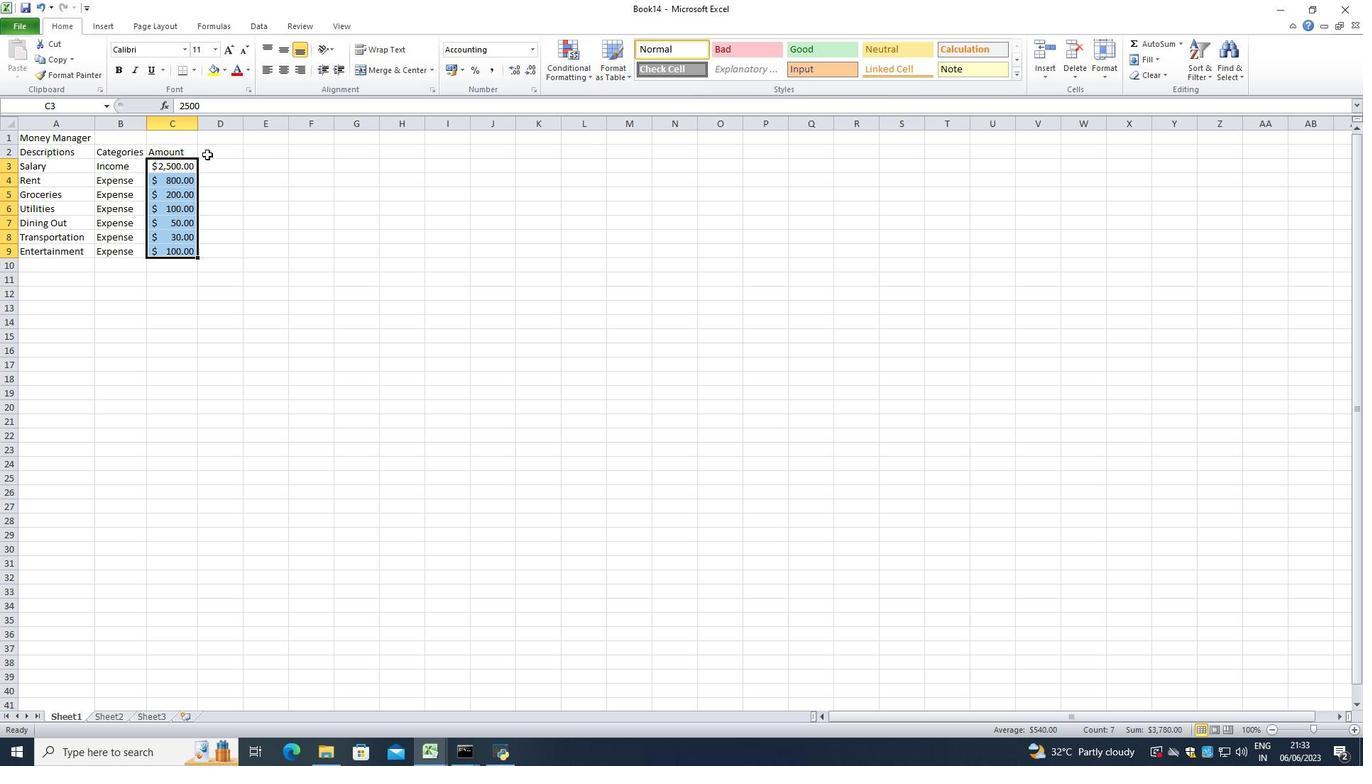 
Action: Mouse pressed left at (209, 153)
Screenshot: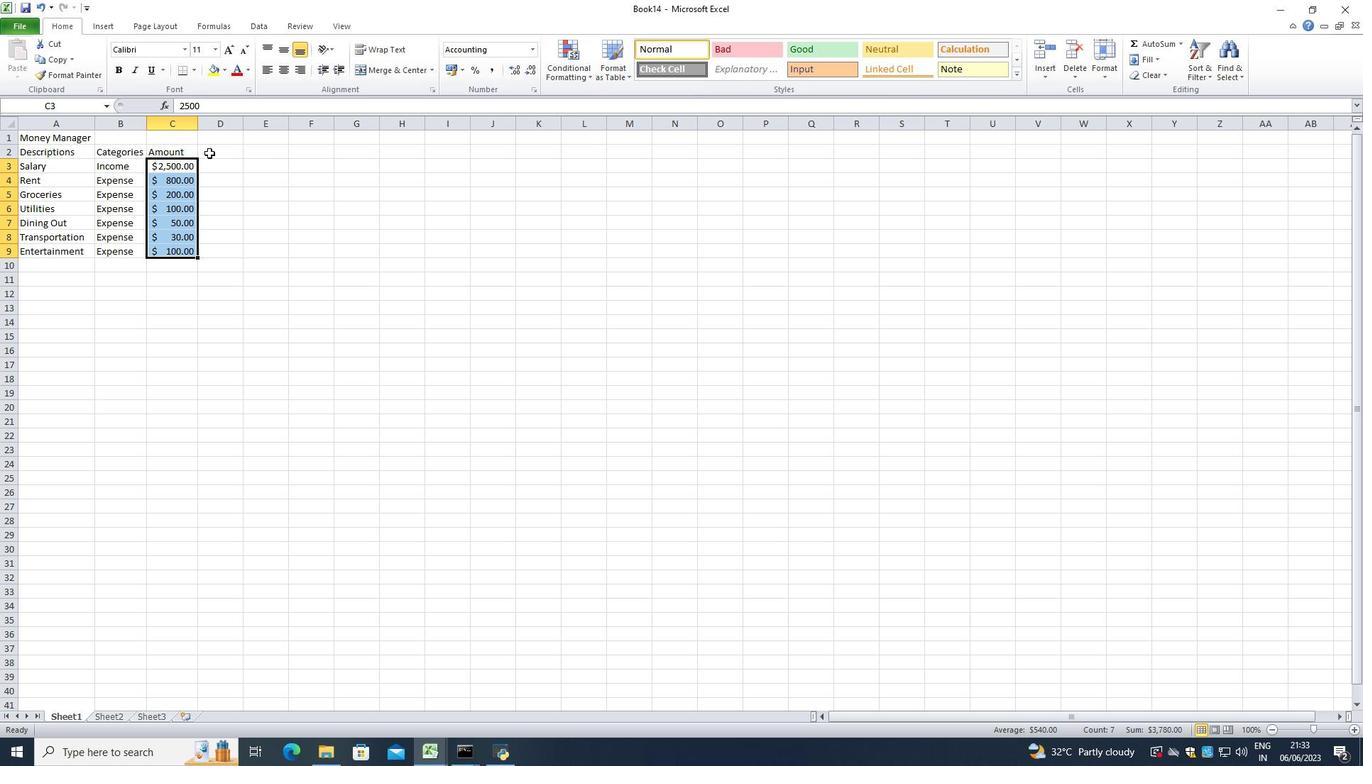 
Action: Mouse moved to (198, 126)
Screenshot: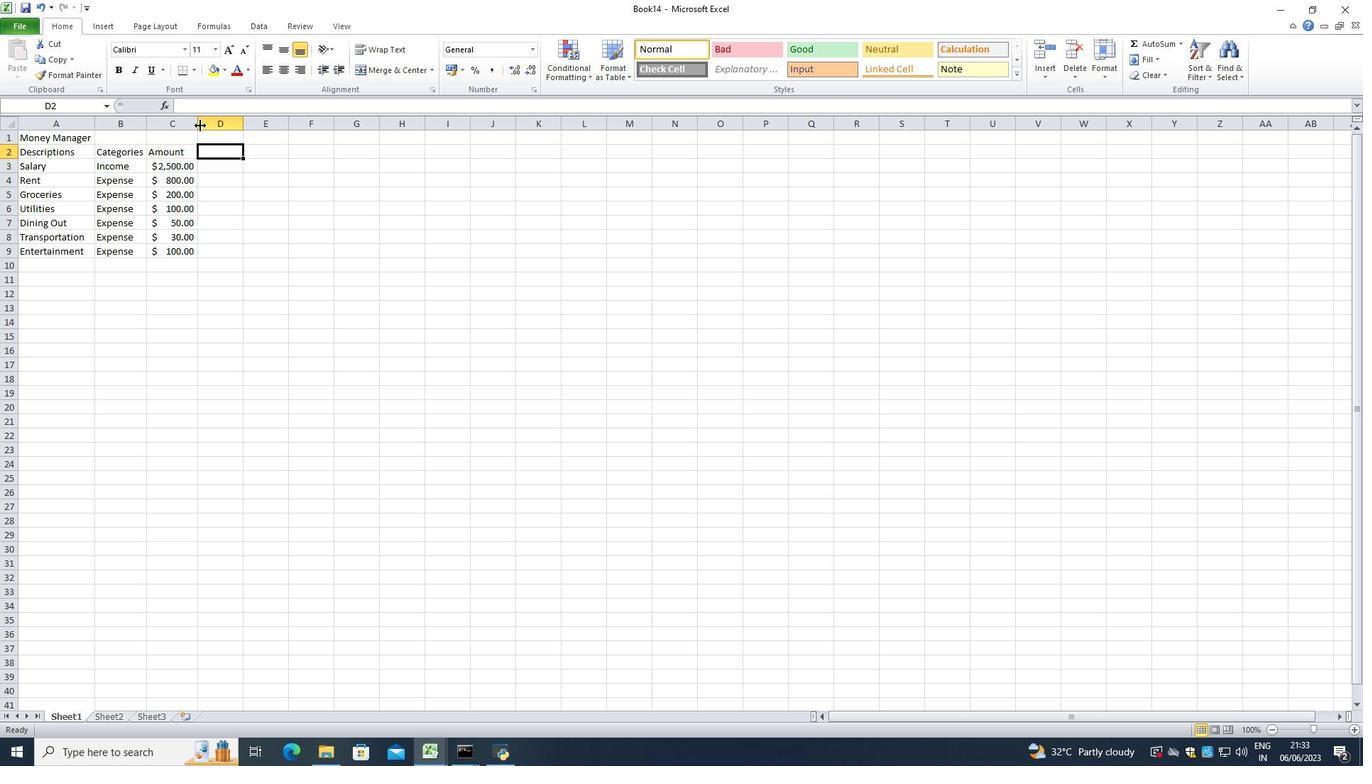
Action: Mouse pressed left at (198, 126)
Screenshot: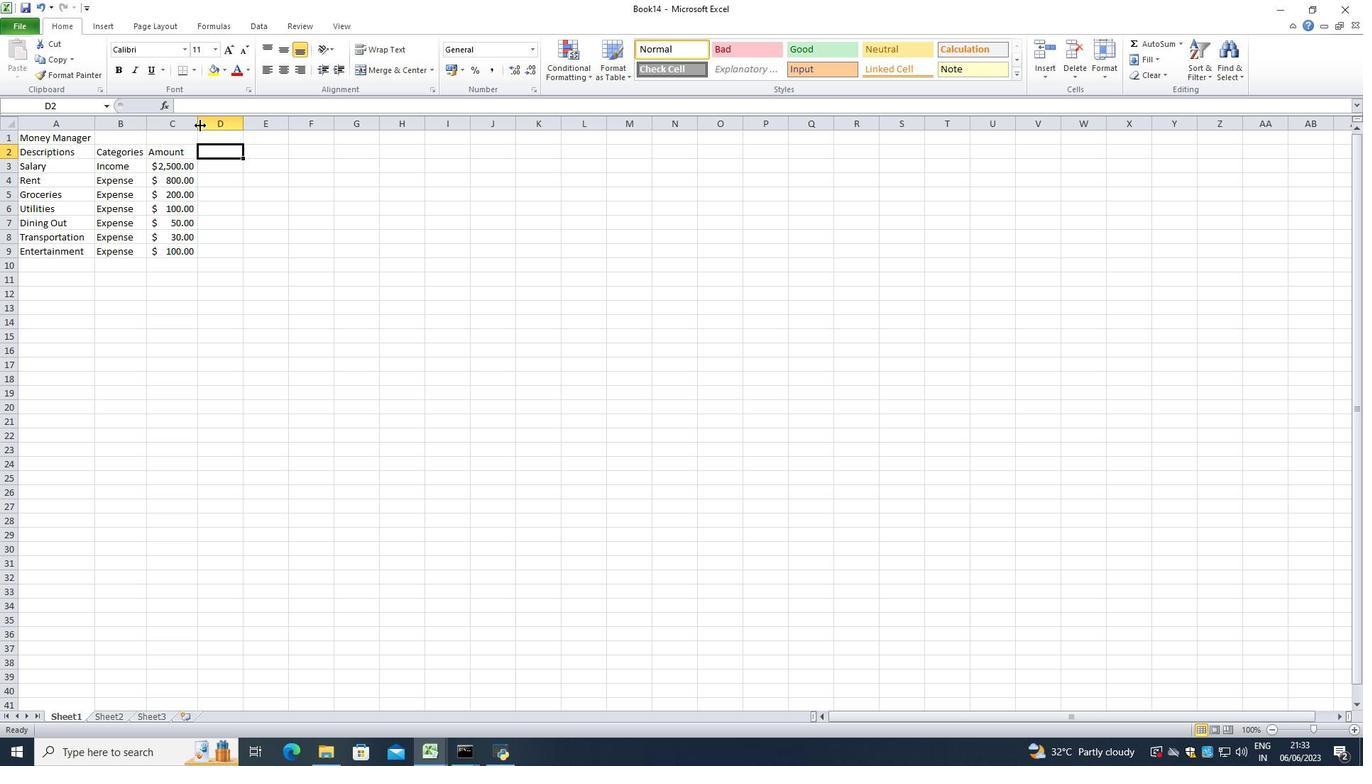 
Action: Mouse pressed left at (198, 126)
Screenshot: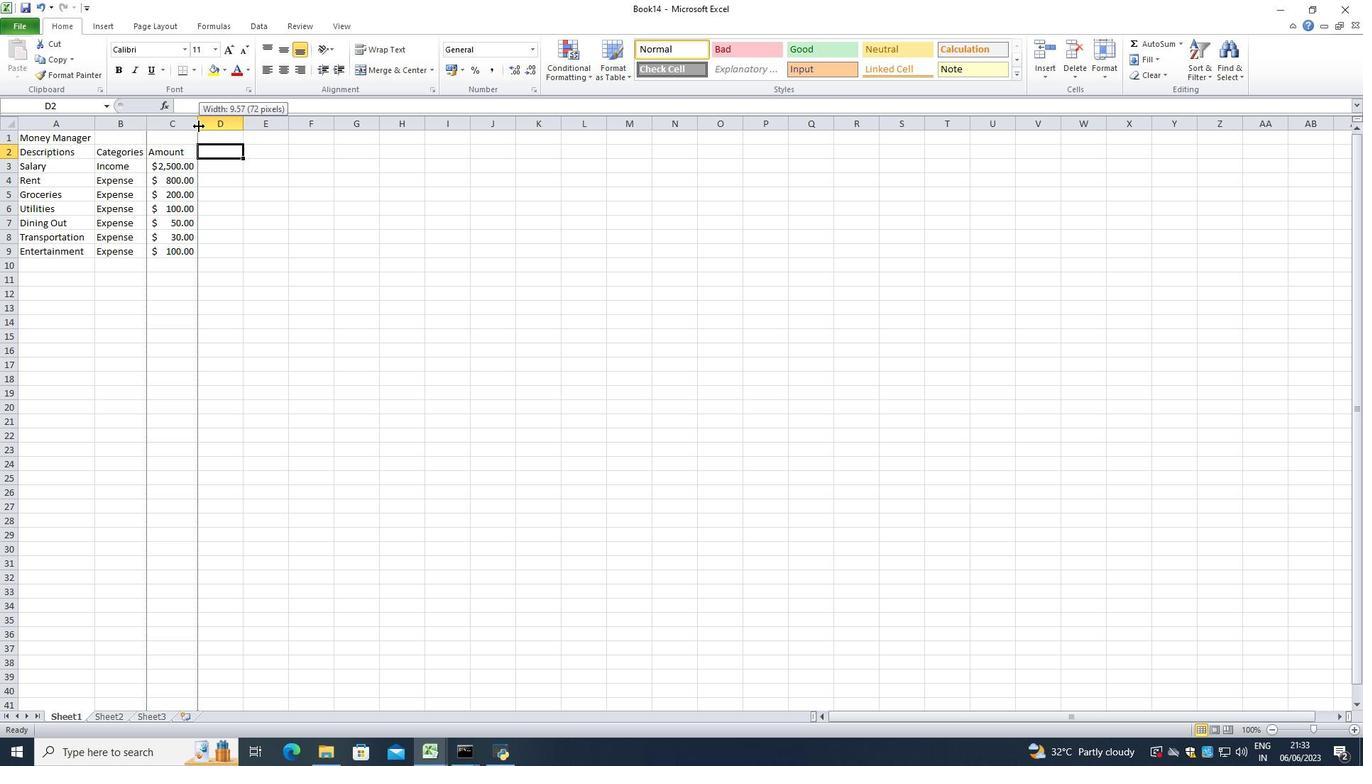 
Action: Mouse moved to (222, 162)
Screenshot: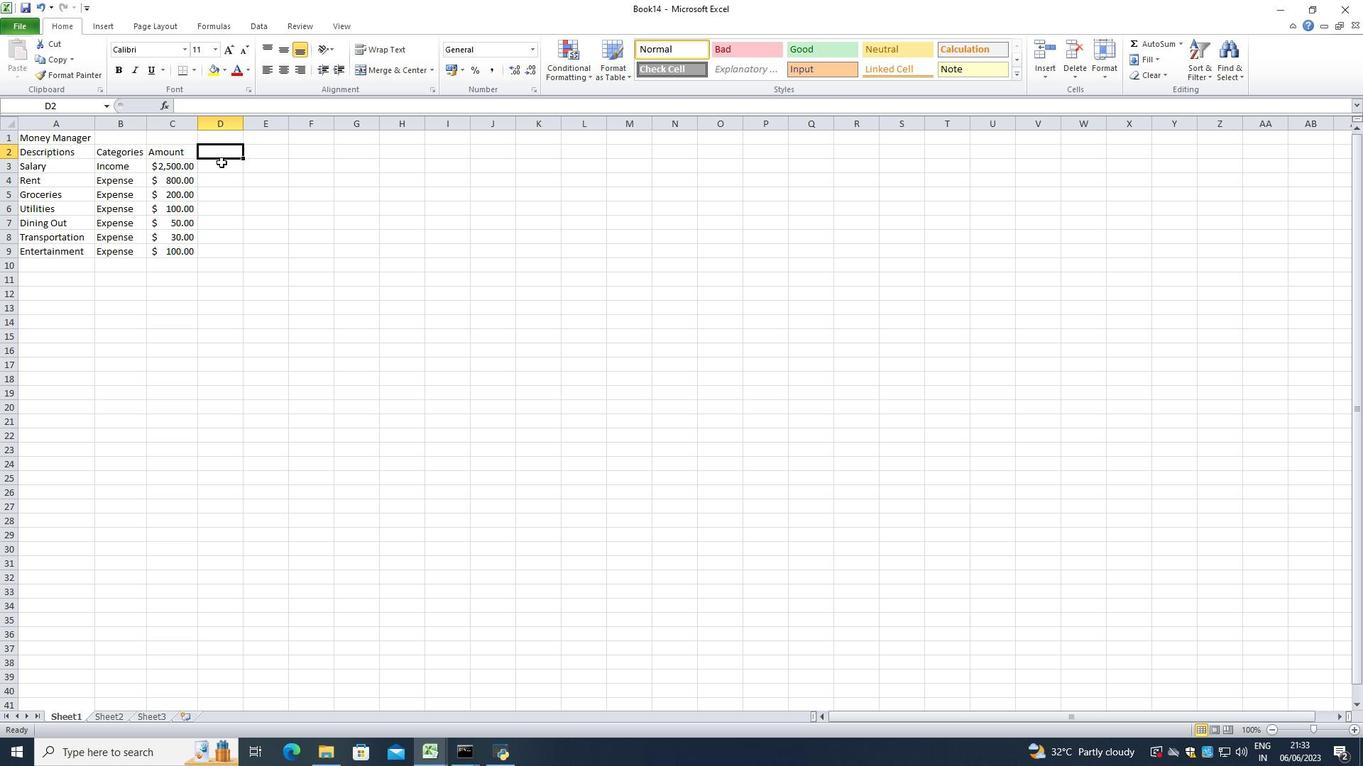 
Action: Key pressed <Key.shift>Dates<Key.enter>2023-05-01<Key.enter>2023-05-05<Key.enter>2023-05-10<Key.enter>2023-05-15<Key.enter>2023-05-1<Key.backspace>20<Key.enter>2023-05-25<Key.enter>2023-05-225<Key.backspace><Key.backspace><Key.backspace>31<Key.enter>
Screenshot: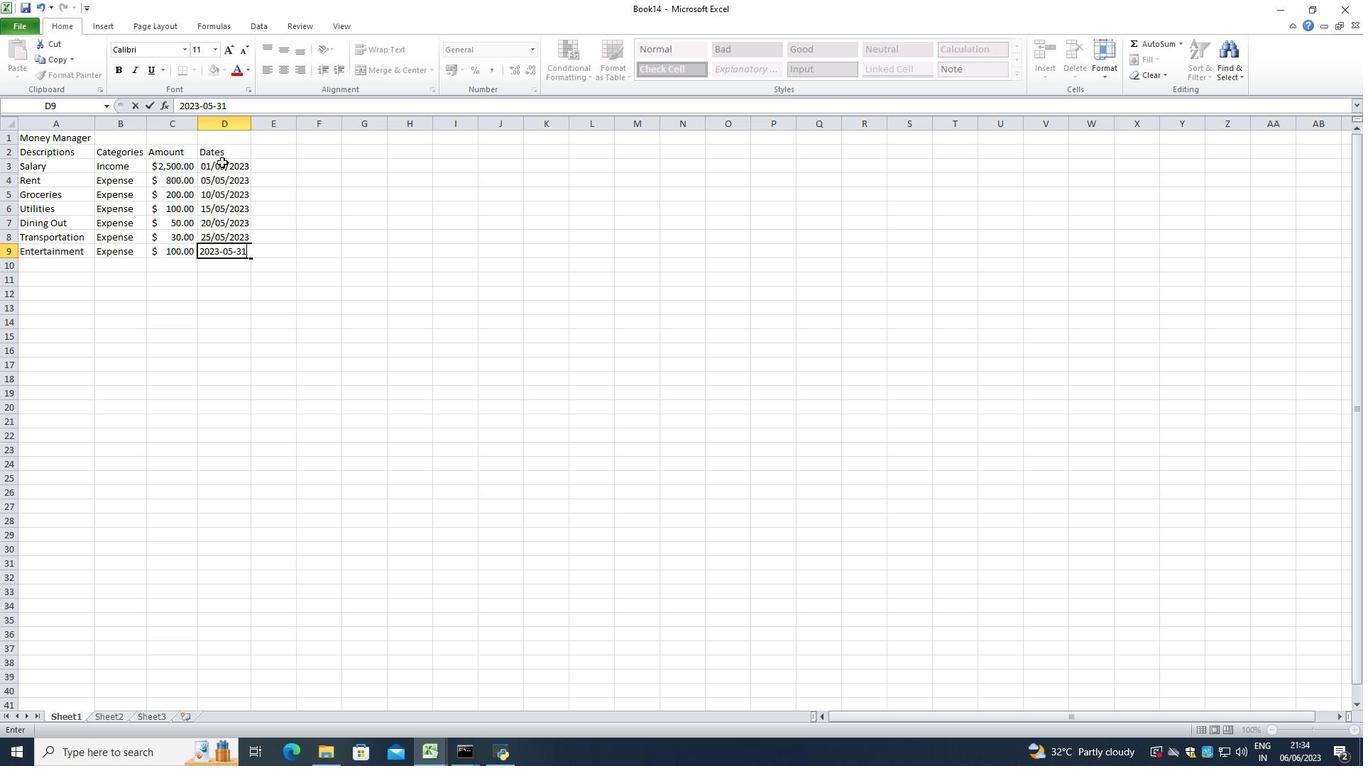 
Action: Mouse moved to (222, 161)
Screenshot: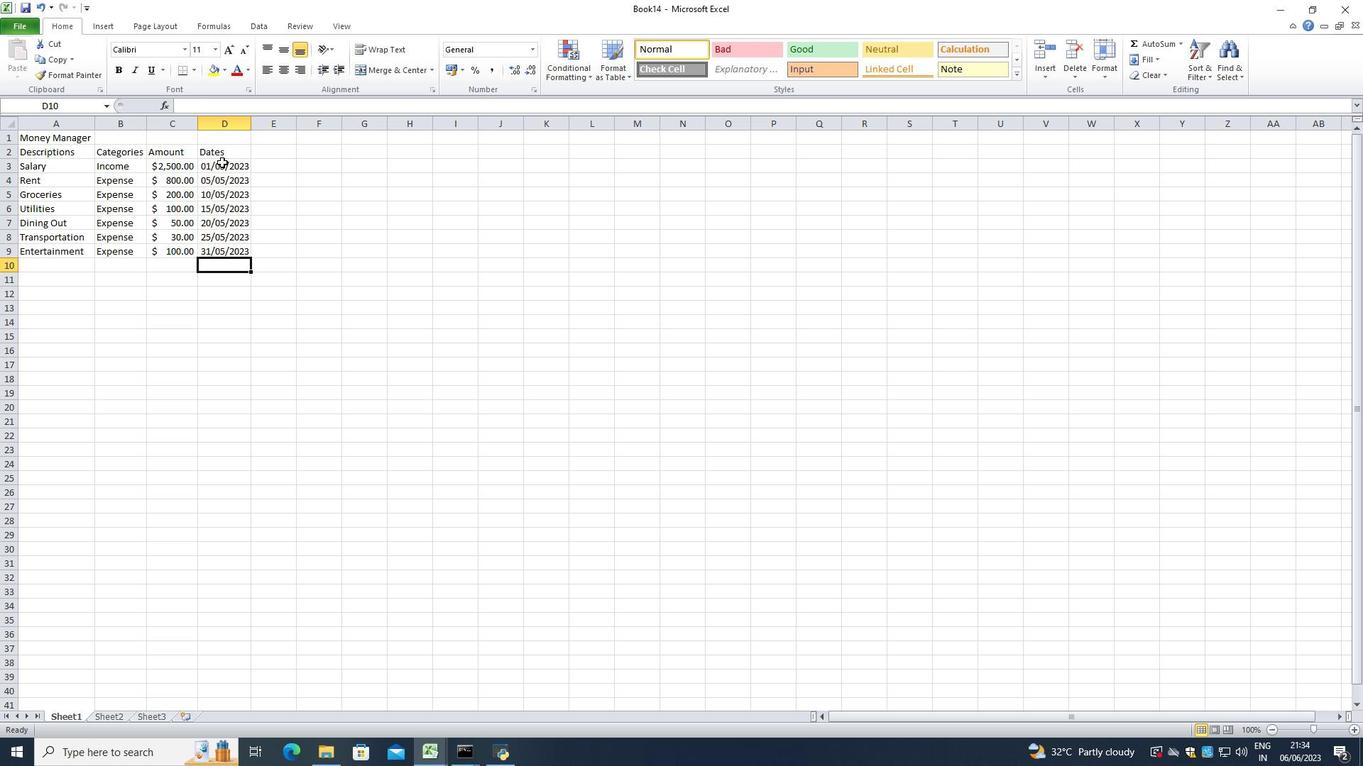 
Action: Mouse pressed left at (222, 161)
Screenshot: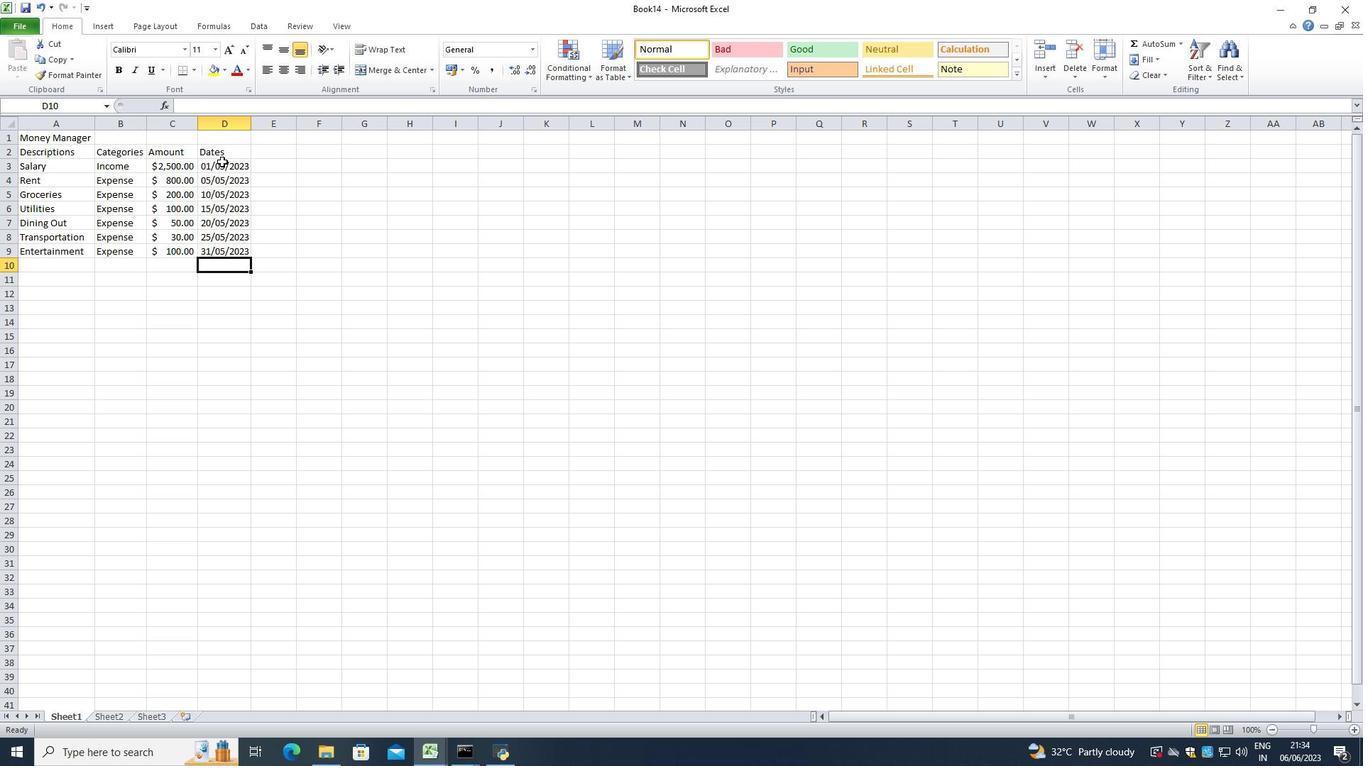 
Action: Mouse moved to (529, 49)
Screenshot: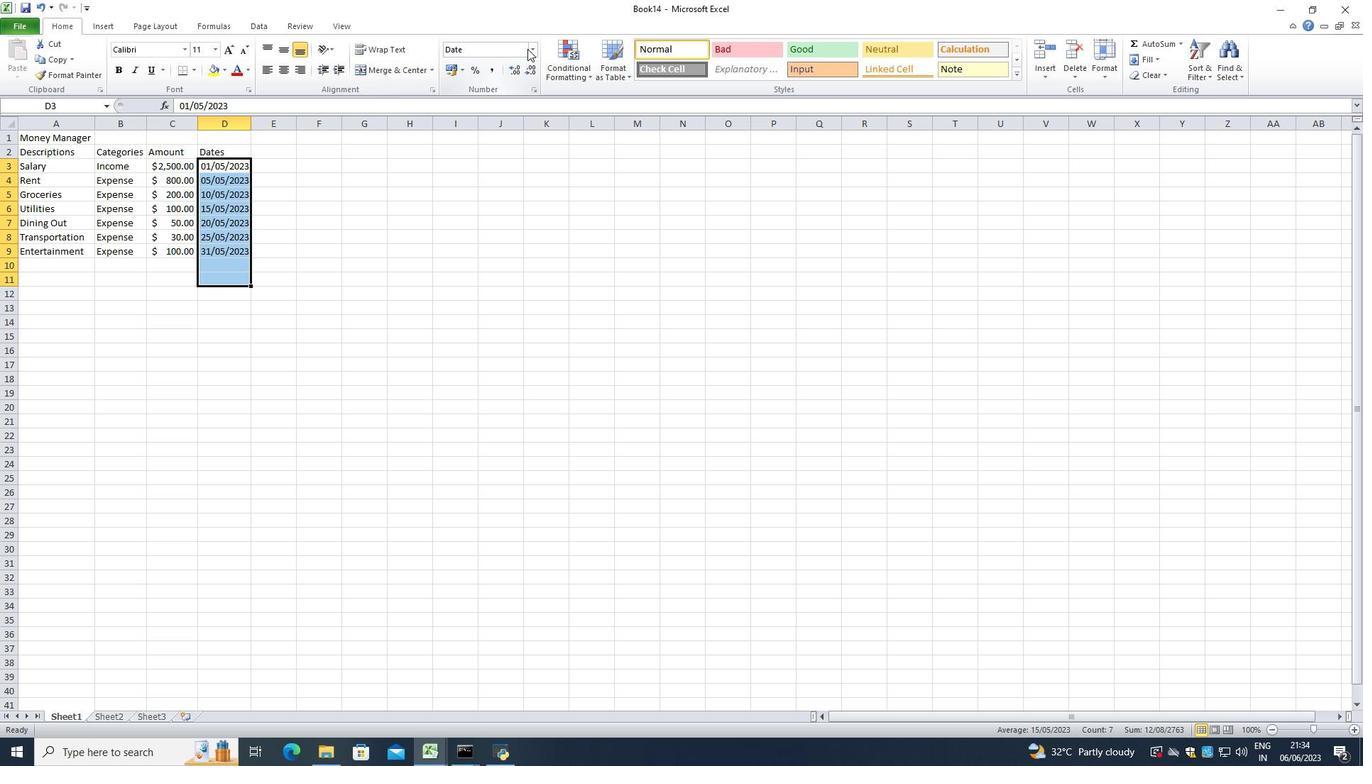 
Action: Mouse pressed left at (529, 49)
Screenshot: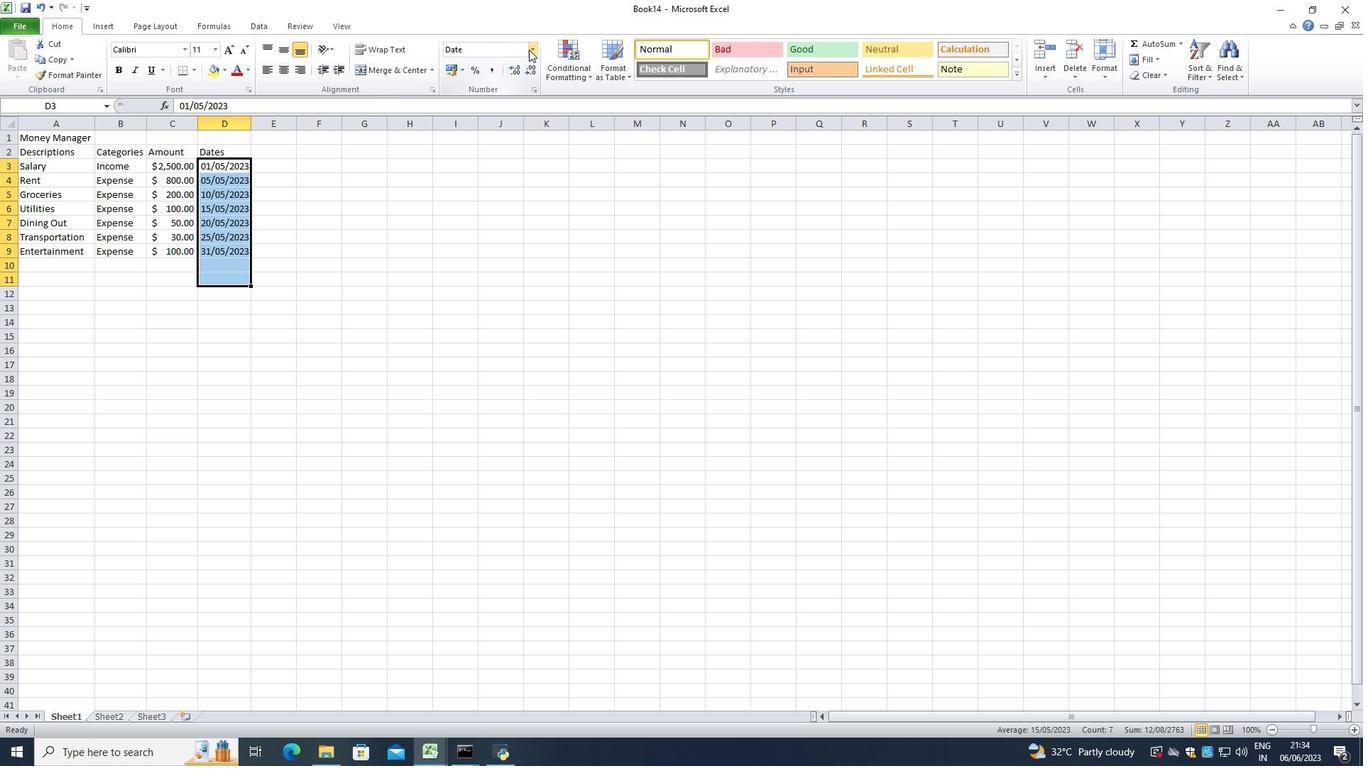 
Action: Mouse moved to (492, 404)
Screenshot: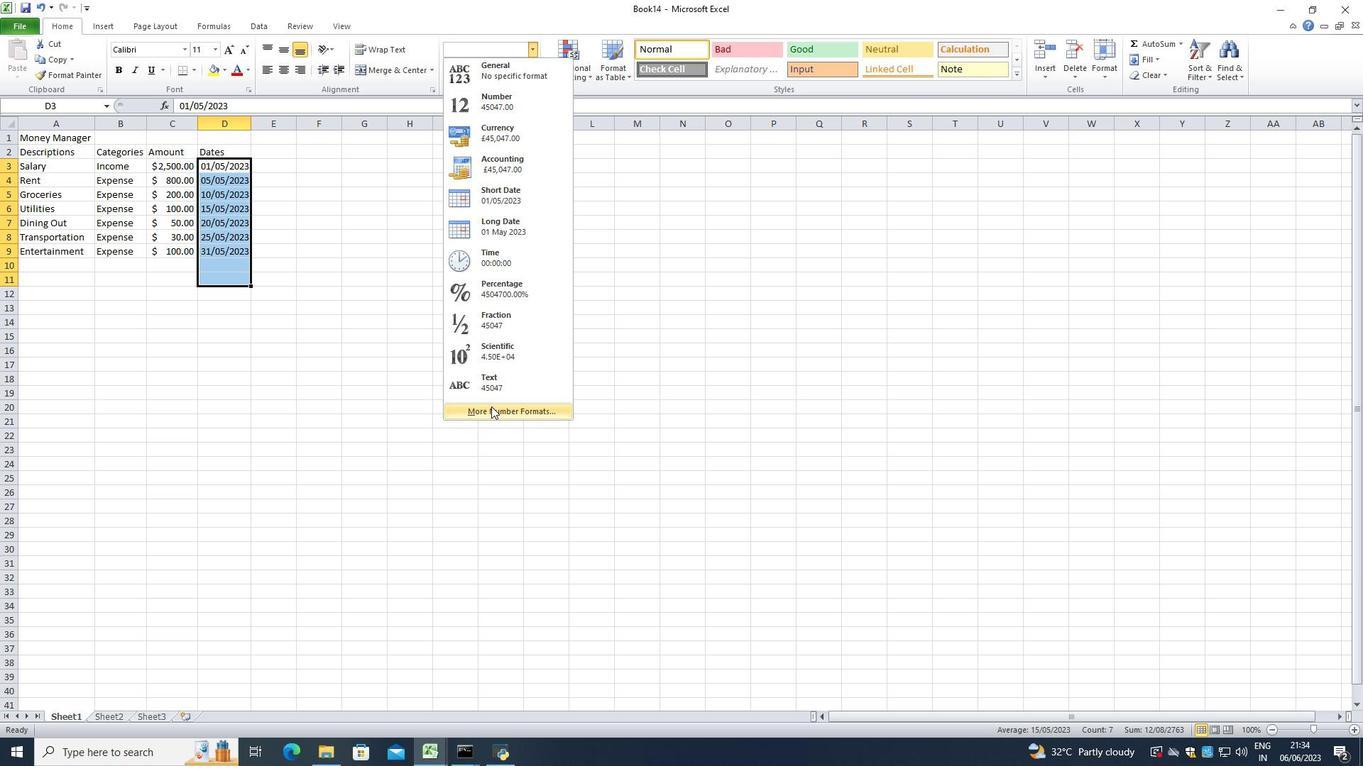 
Action: Mouse pressed left at (492, 404)
Screenshot: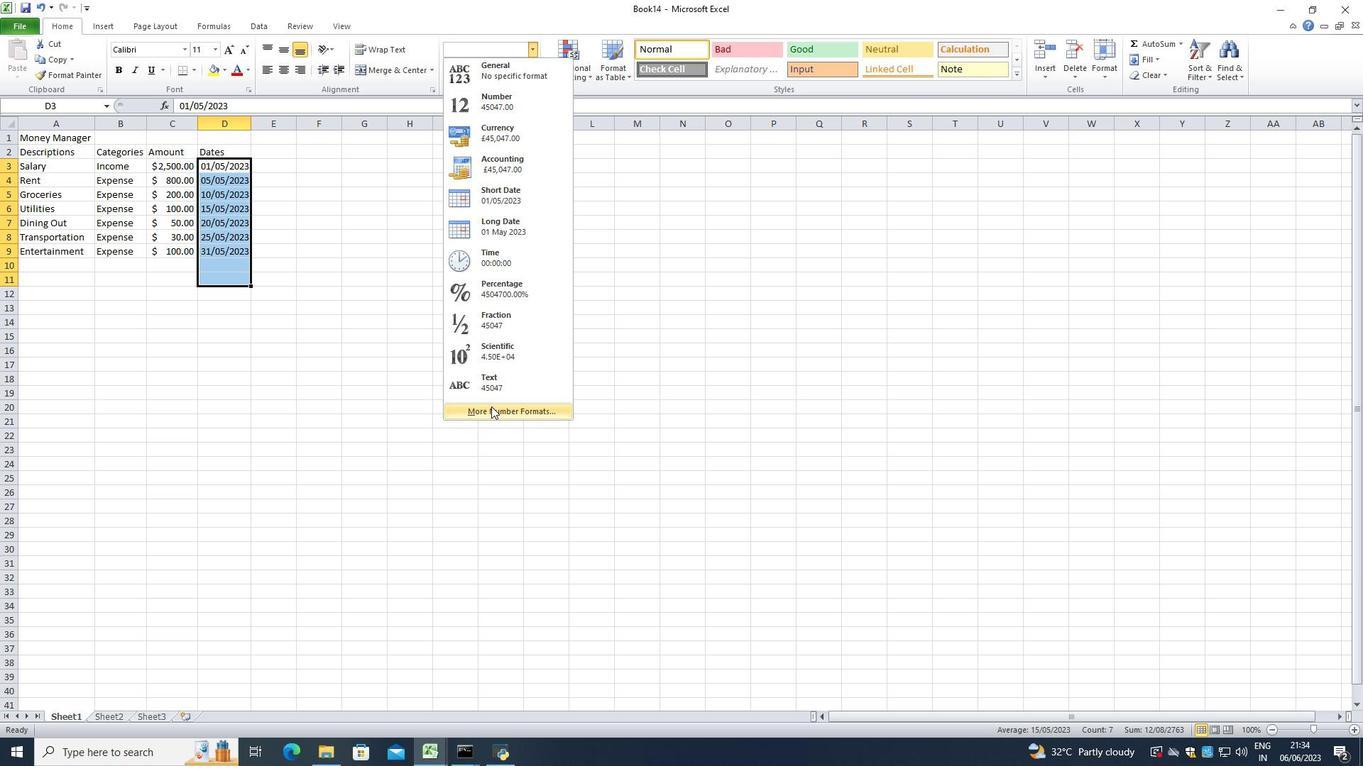 
Action: Mouse moved to (214, 284)
Screenshot: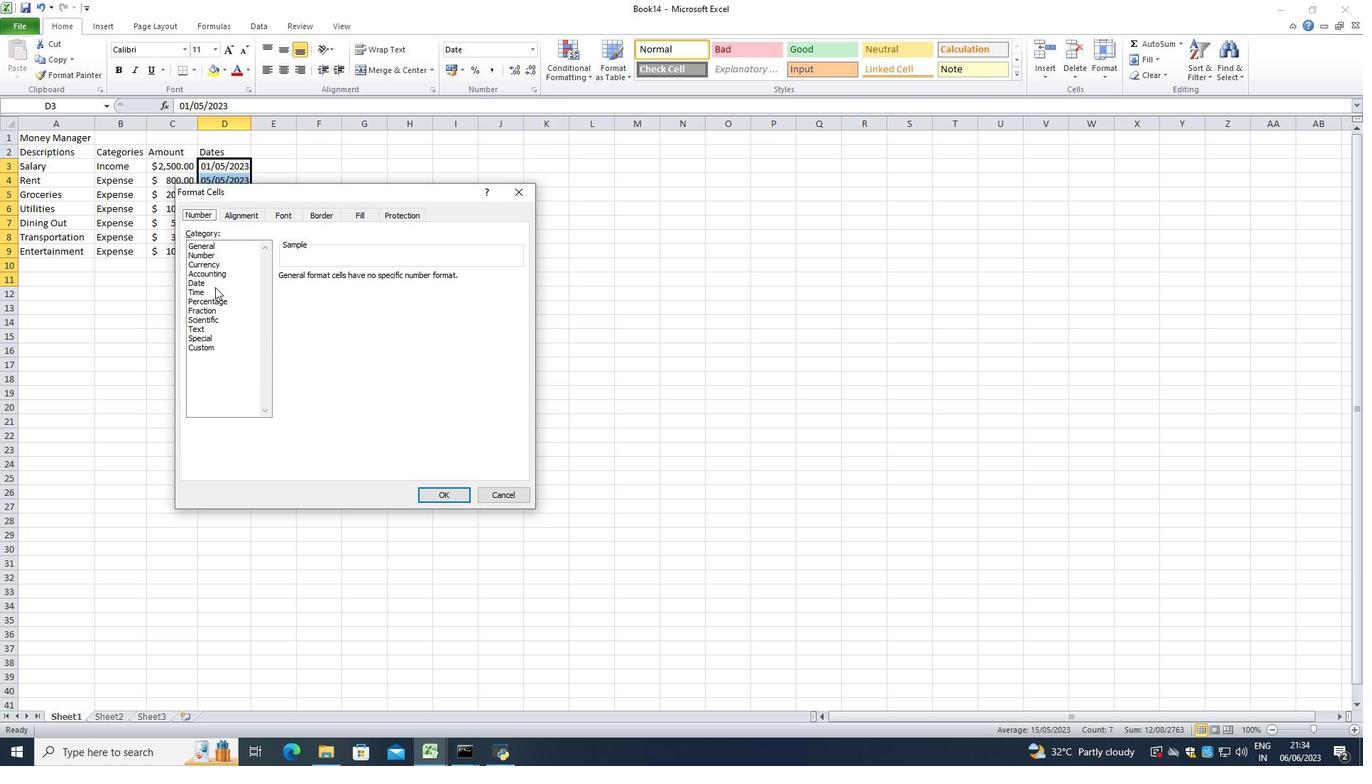 
Action: Mouse pressed left at (214, 284)
Screenshot: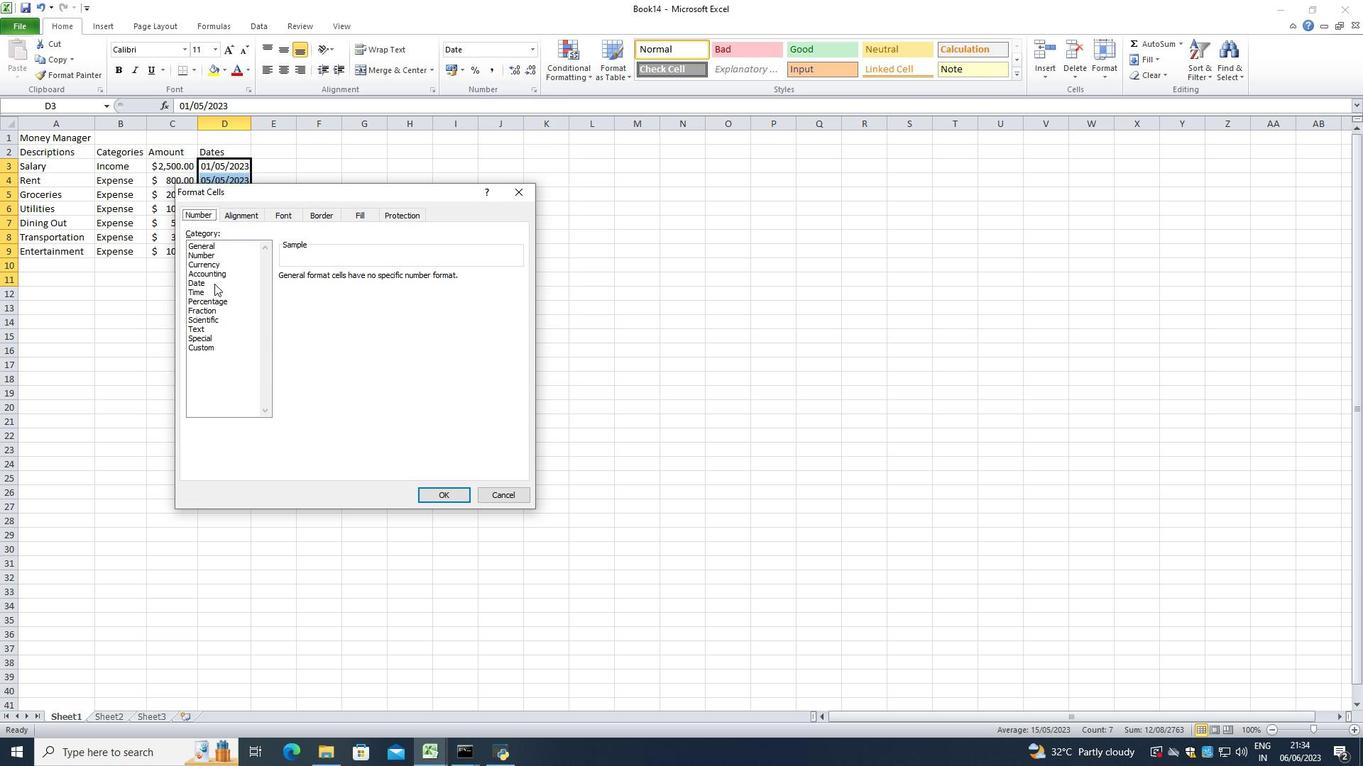 
Action: Mouse moved to (308, 339)
Screenshot: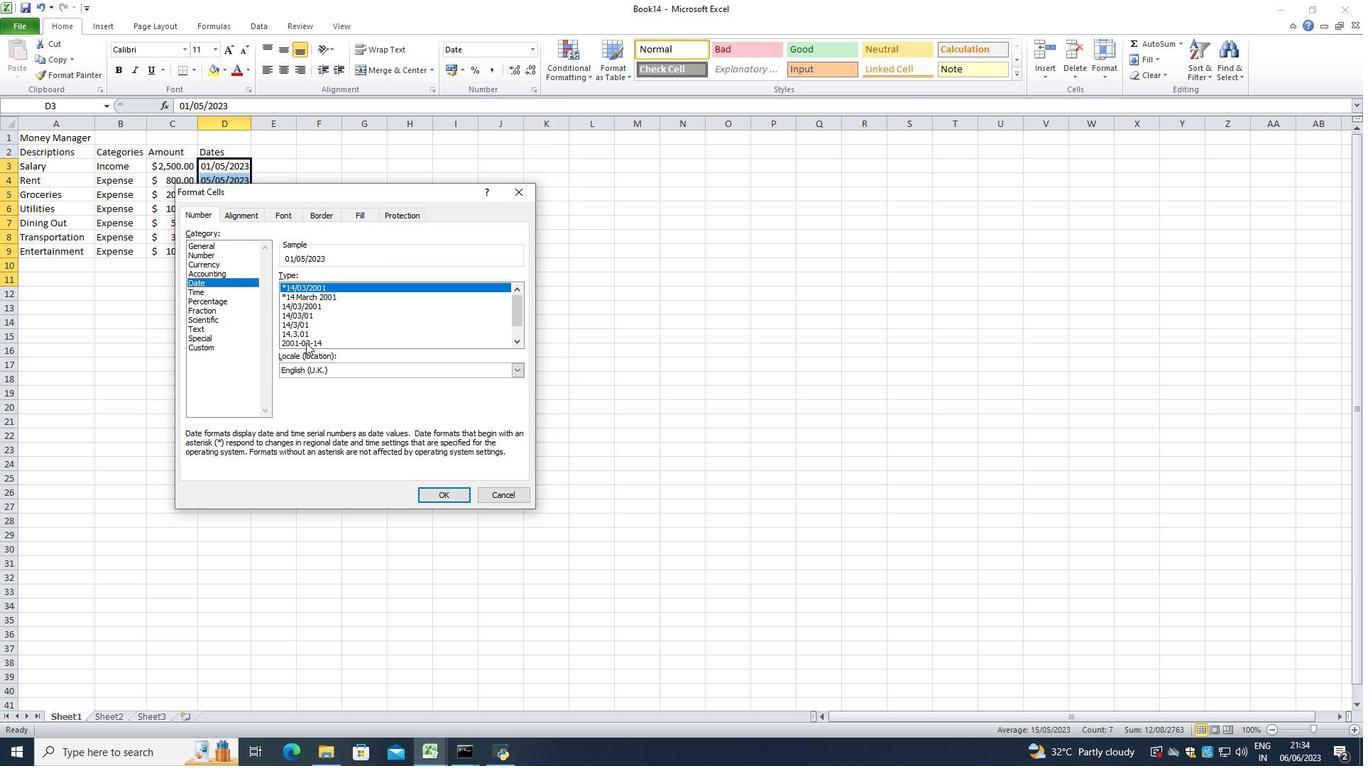 
Action: Mouse pressed left at (308, 339)
Screenshot: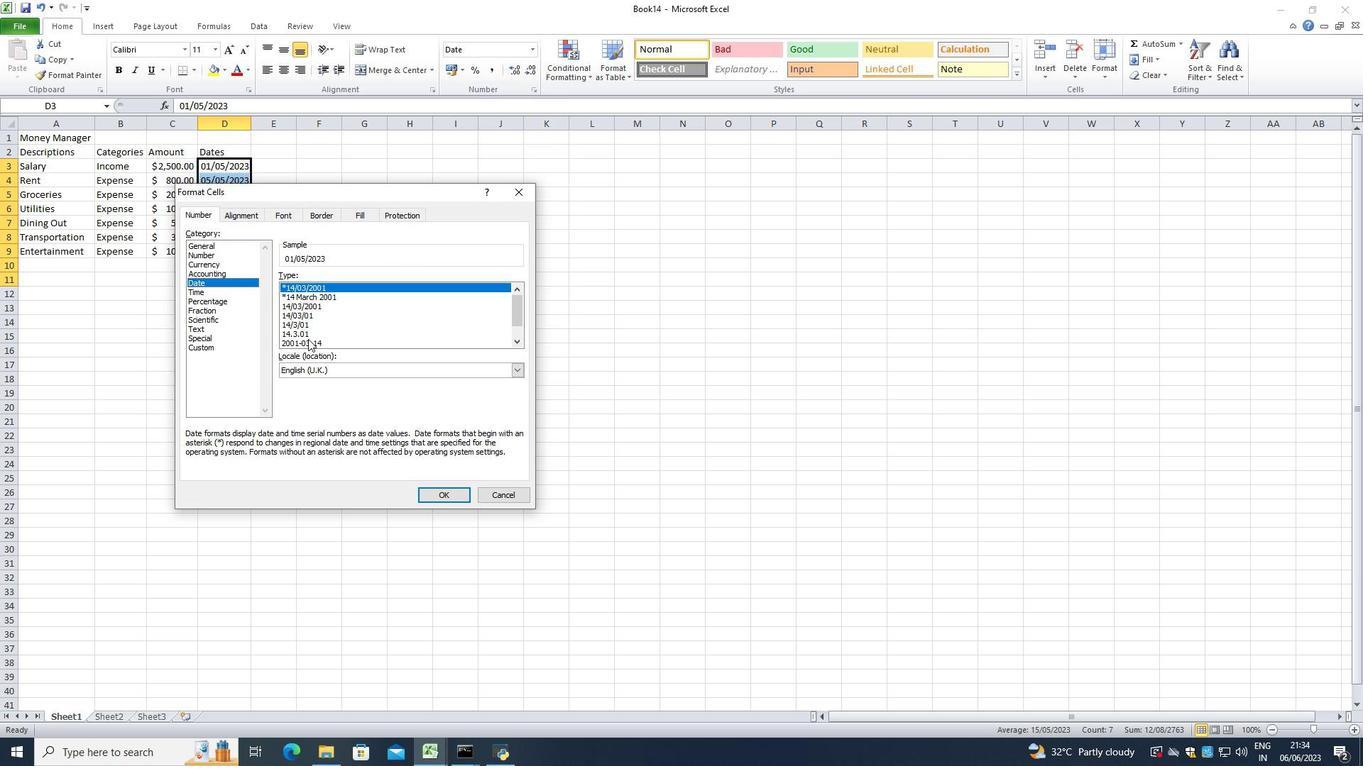 
Action: Mouse moved to (449, 492)
Screenshot: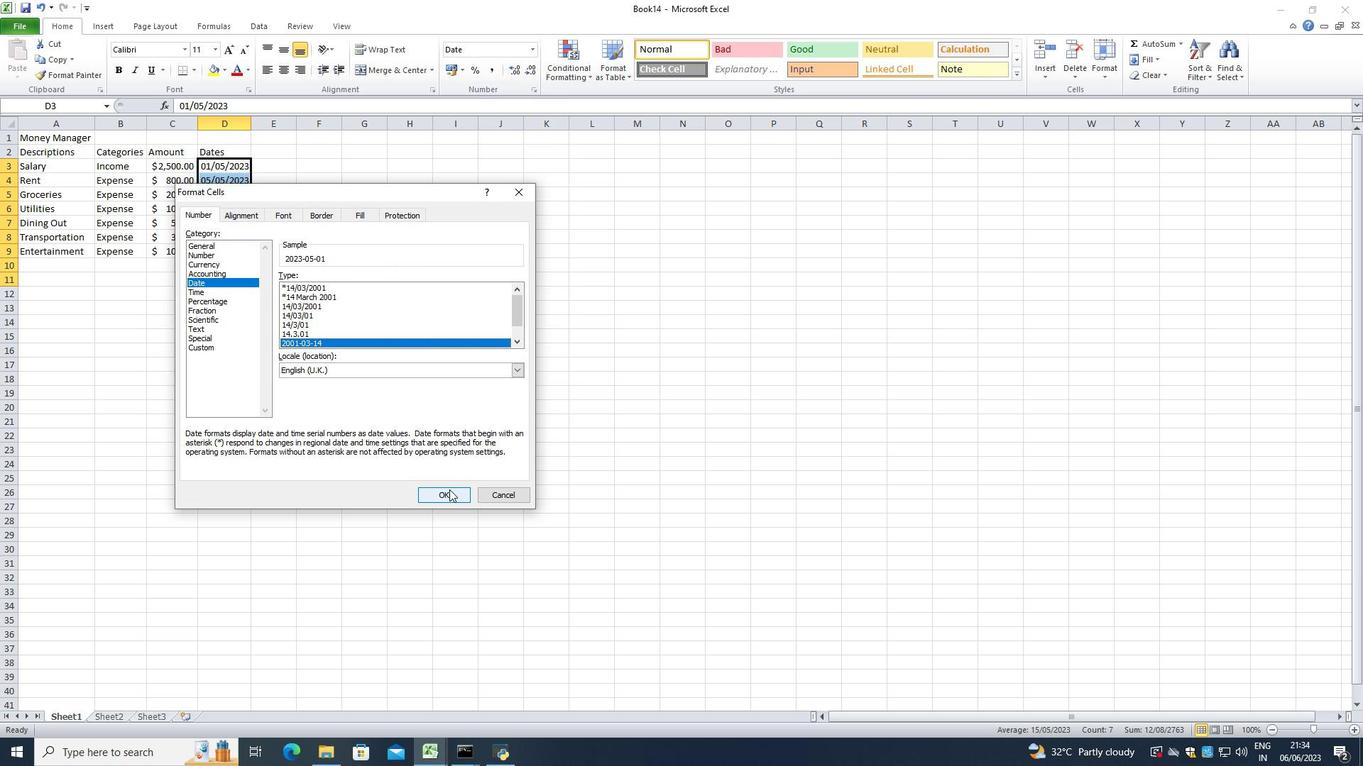 
Action: Mouse pressed left at (449, 492)
Screenshot: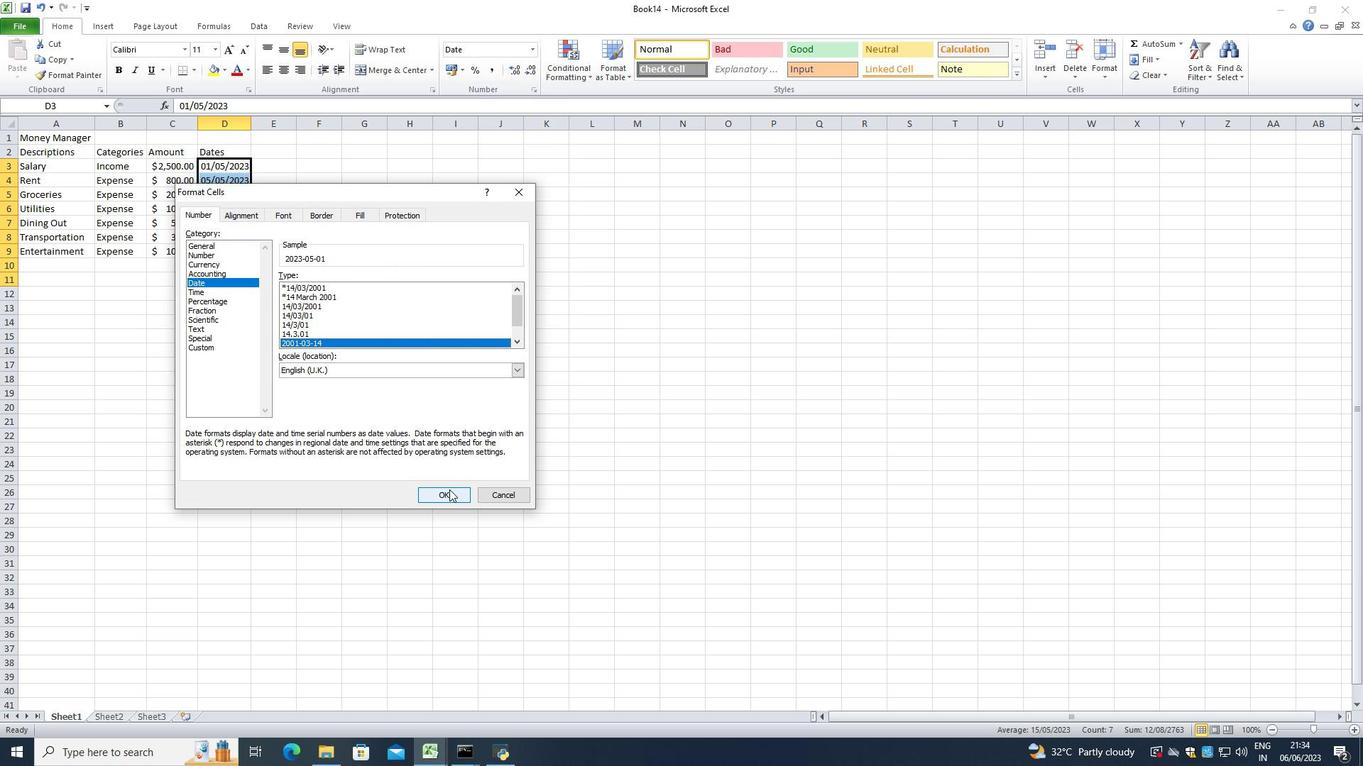 
Action: Mouse moved to (367, 342)
Screenshot: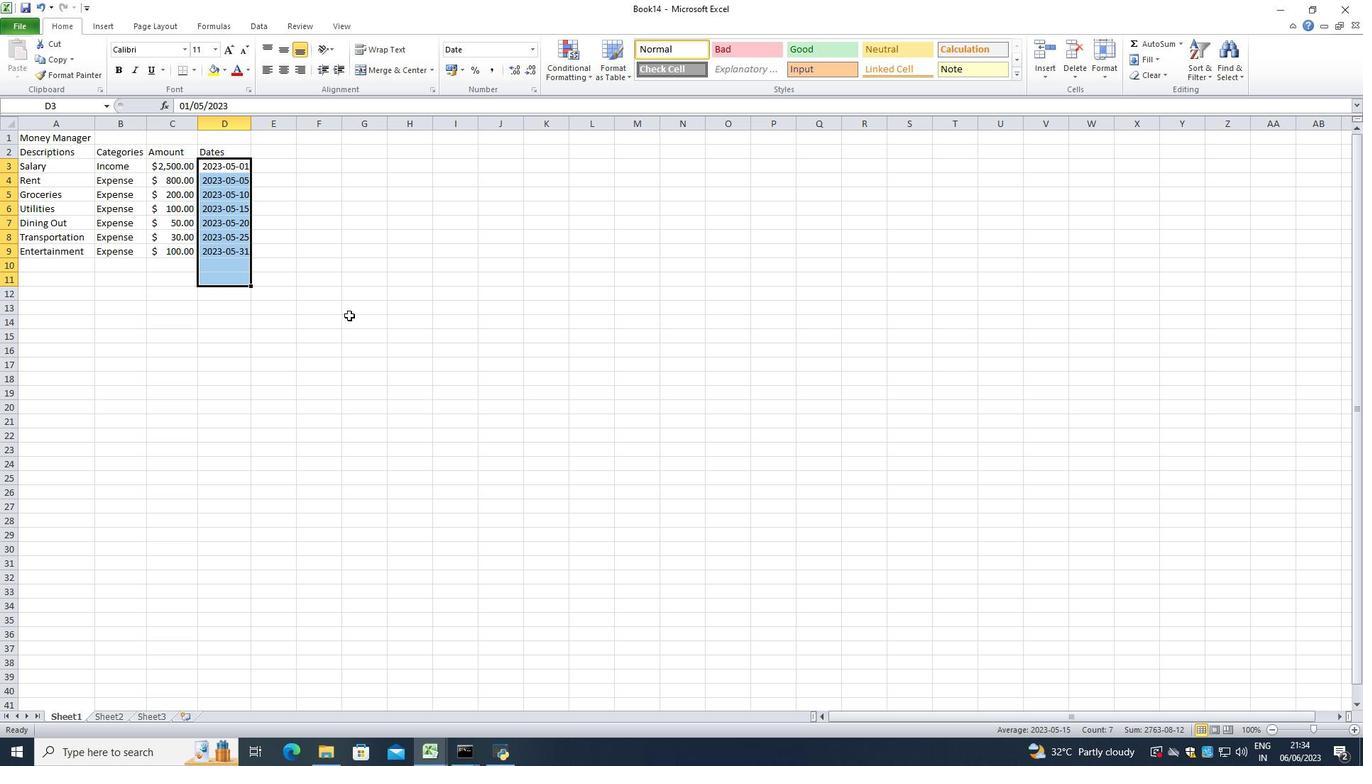 
Action: Mouse pressed left at (367, 342)
Screenshot: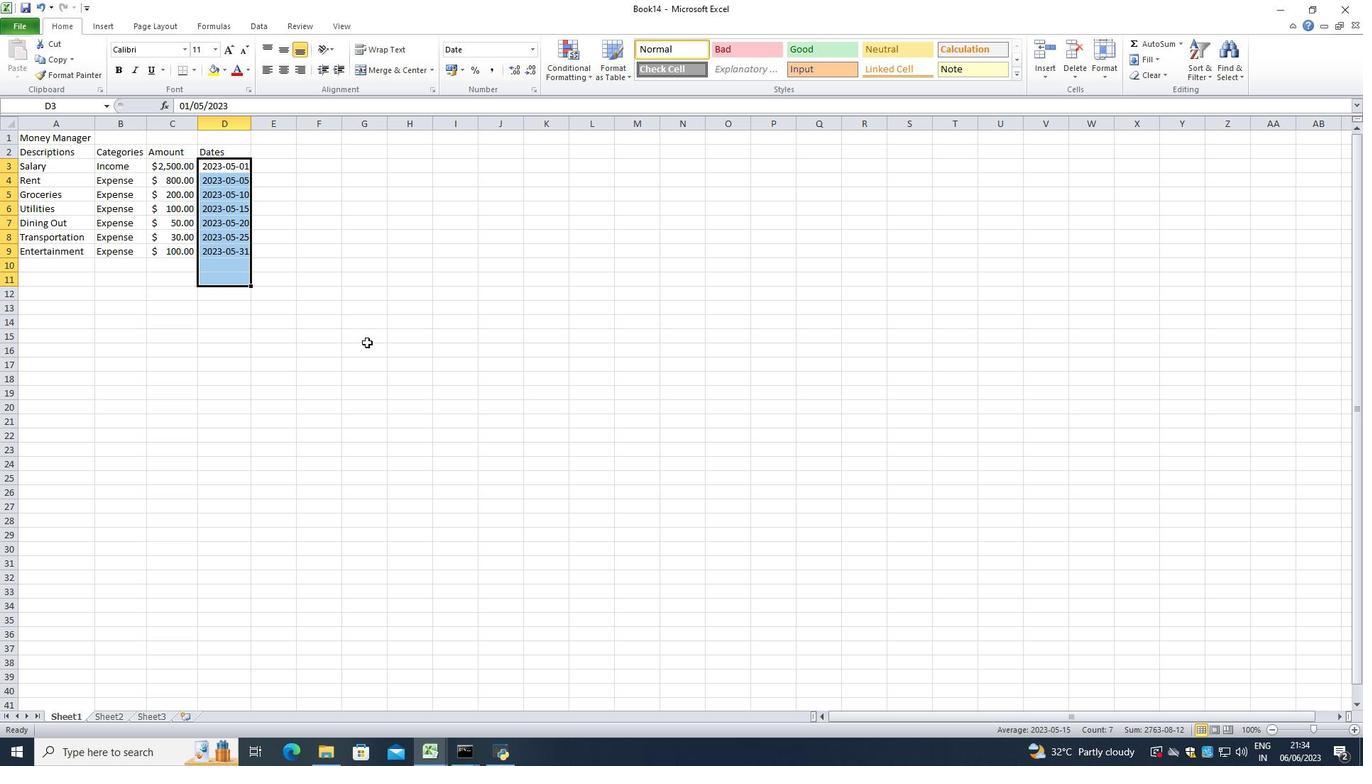
Action: Mouse moved to (238, 330)
Screenshot: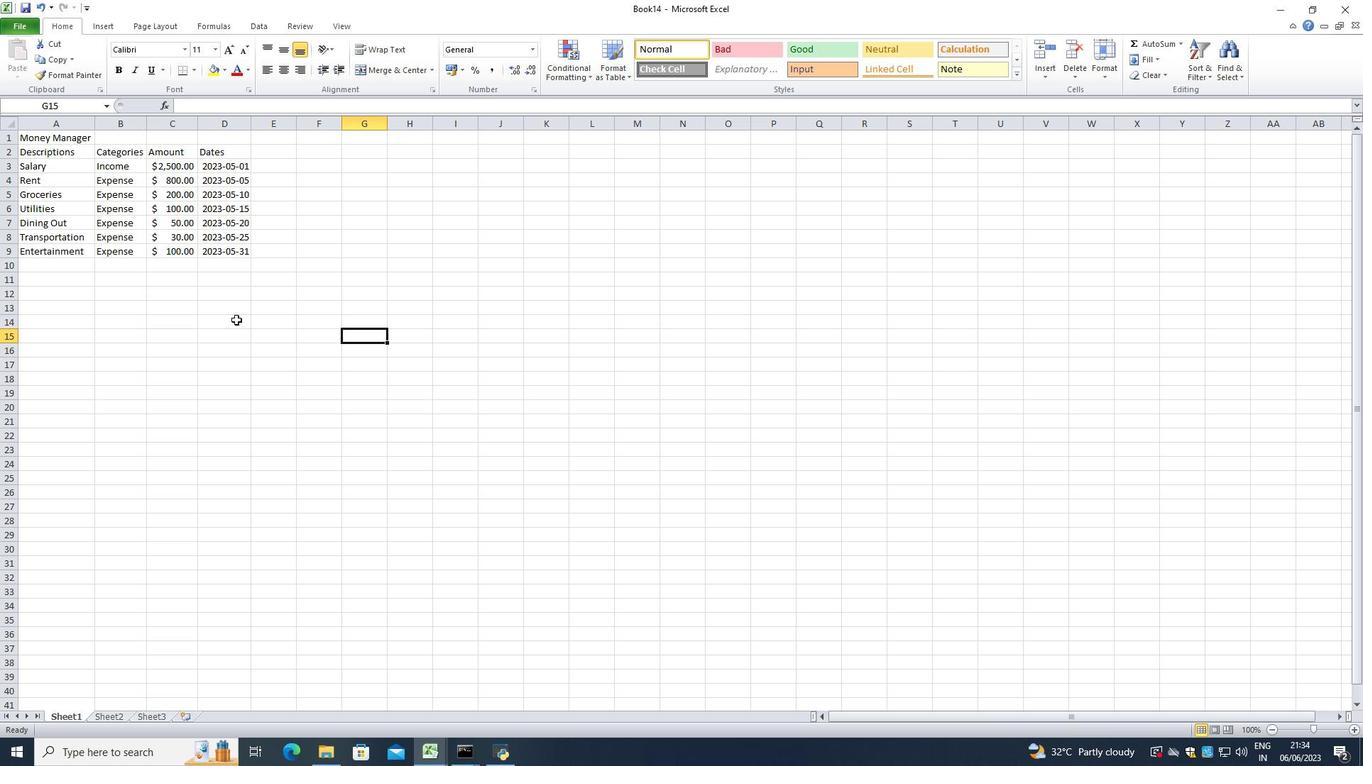 
Action: Key pressed ctrl+S<Key.backspace><Key.shift>Investmentbook<Key.enter>
Screenshot: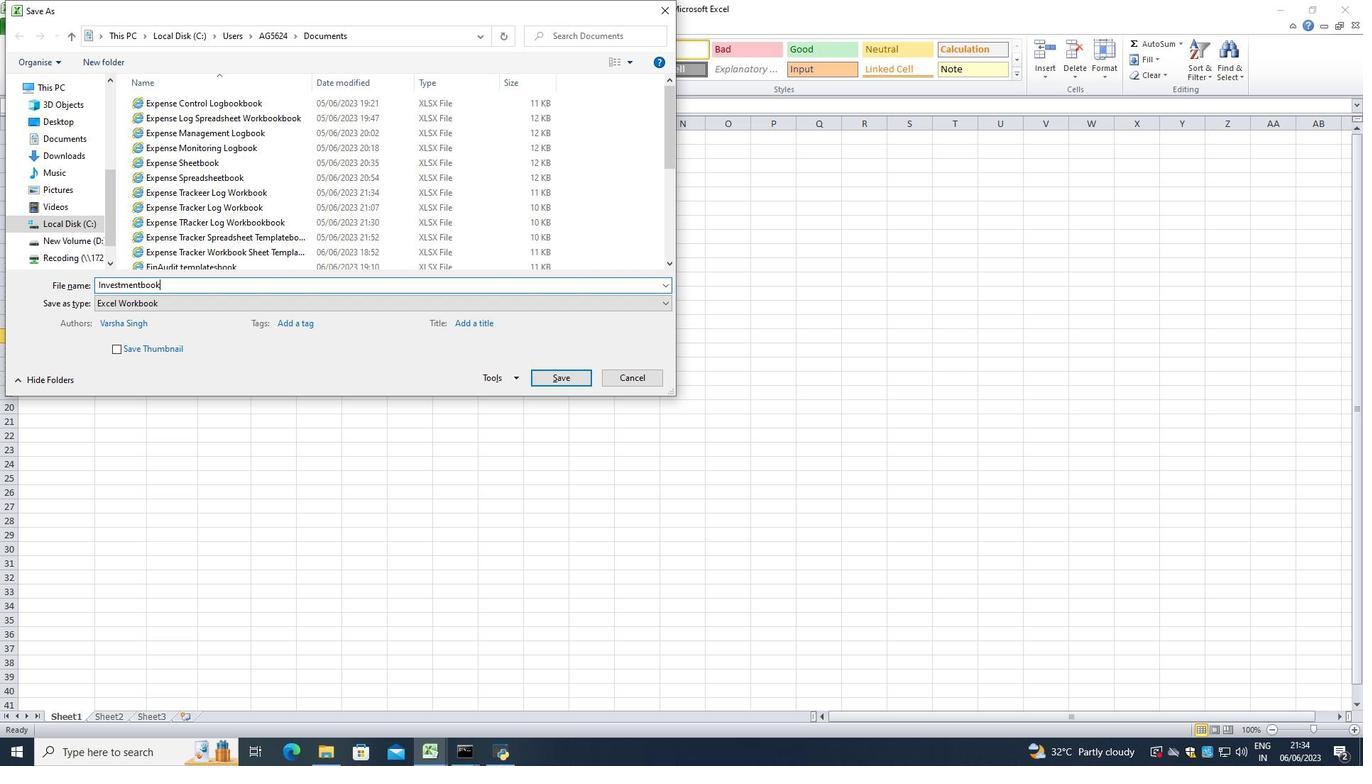 
Action: Mouse moved to (241, 328)
Screenshot: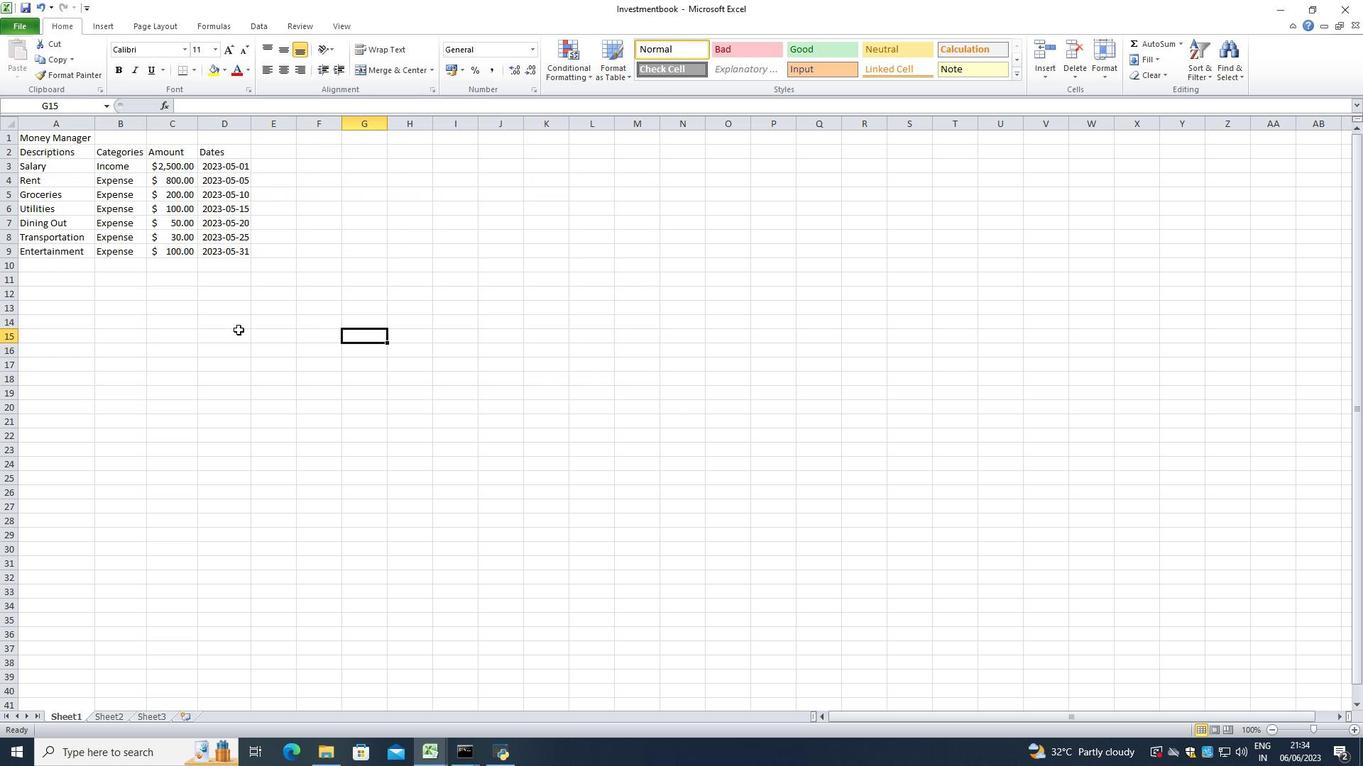 
